 Task: Search one way flight ticket for 4 adults, 1 infant in seat and 1 infant on lap in premium economy from Flagstaff: Flagstaff Pulliam Airport to Indianapolis: Indianapolis International Airport on 8-5-2023. Choice of flights is American. Number of bags: 1 checked bag. Price is upto 73000. Outbound departure time preference is 13:15.
Action: Mouse moved to (325, 284)
Screenshot: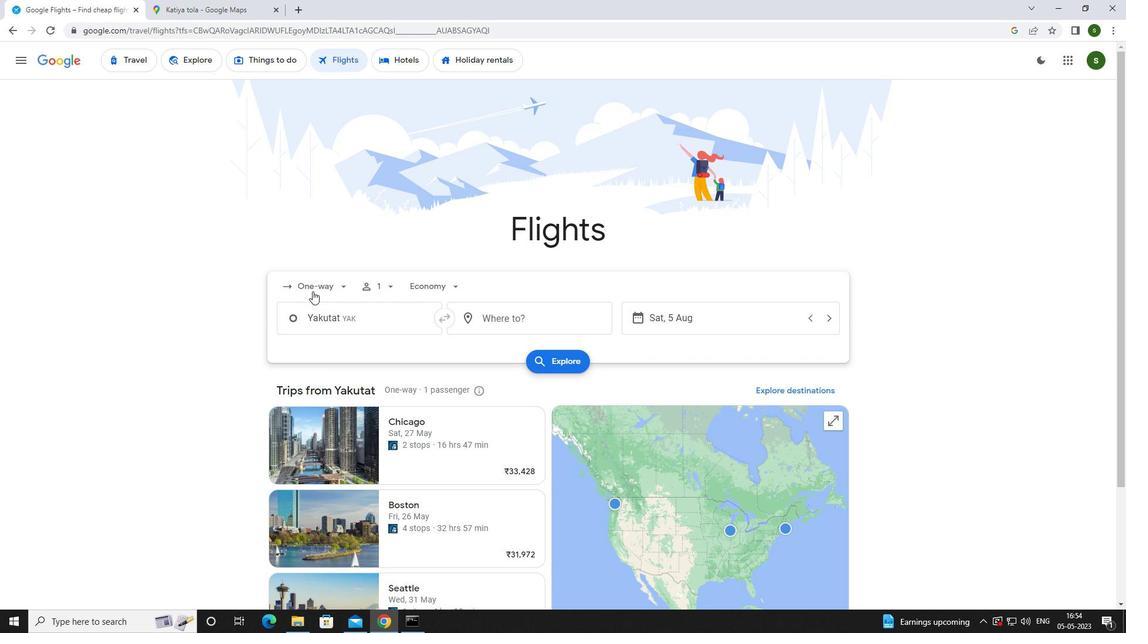 
Action: Mouse pressed left at (325, 284)
Screenshot: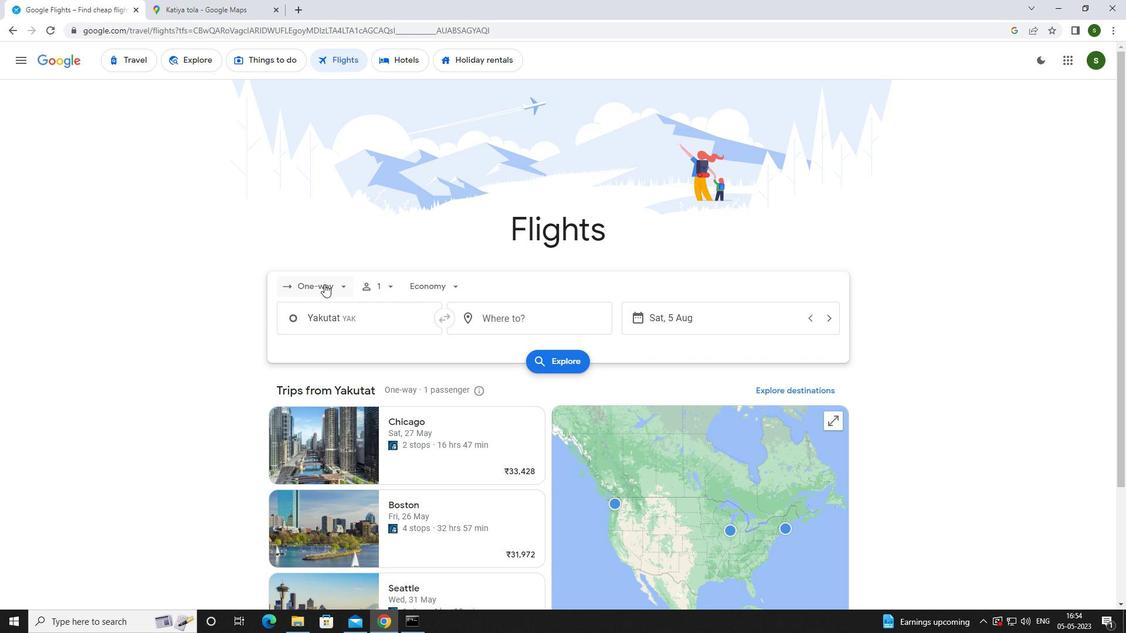 
Action: Mouse moved to (329, 337)
Screenshot: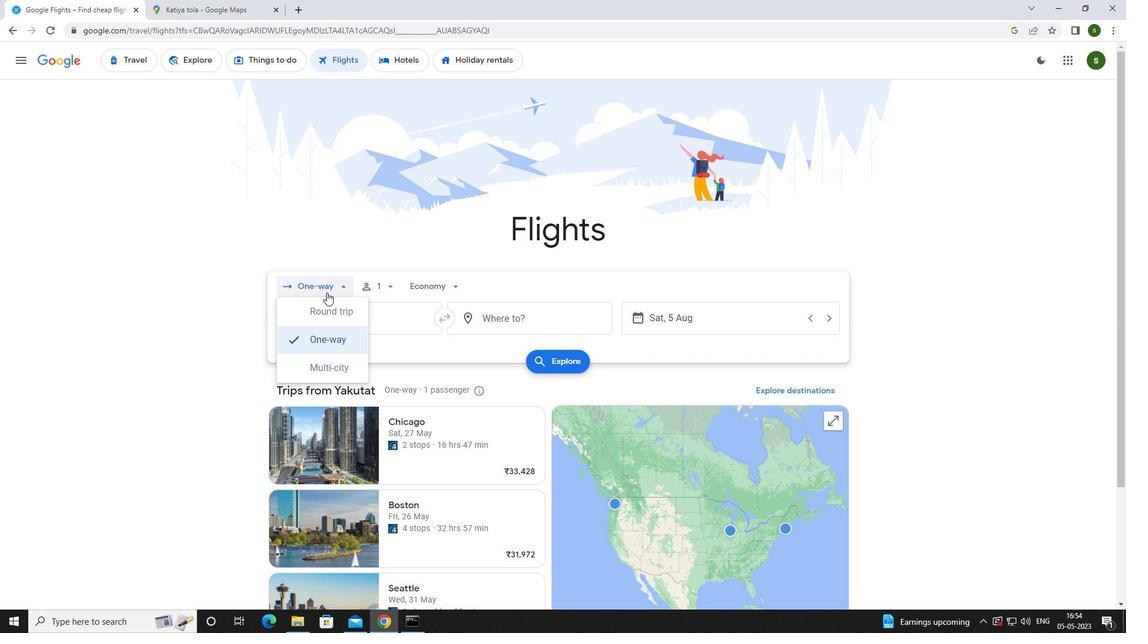
Action: Mouse pressed left at (329, 337)
Screenshot: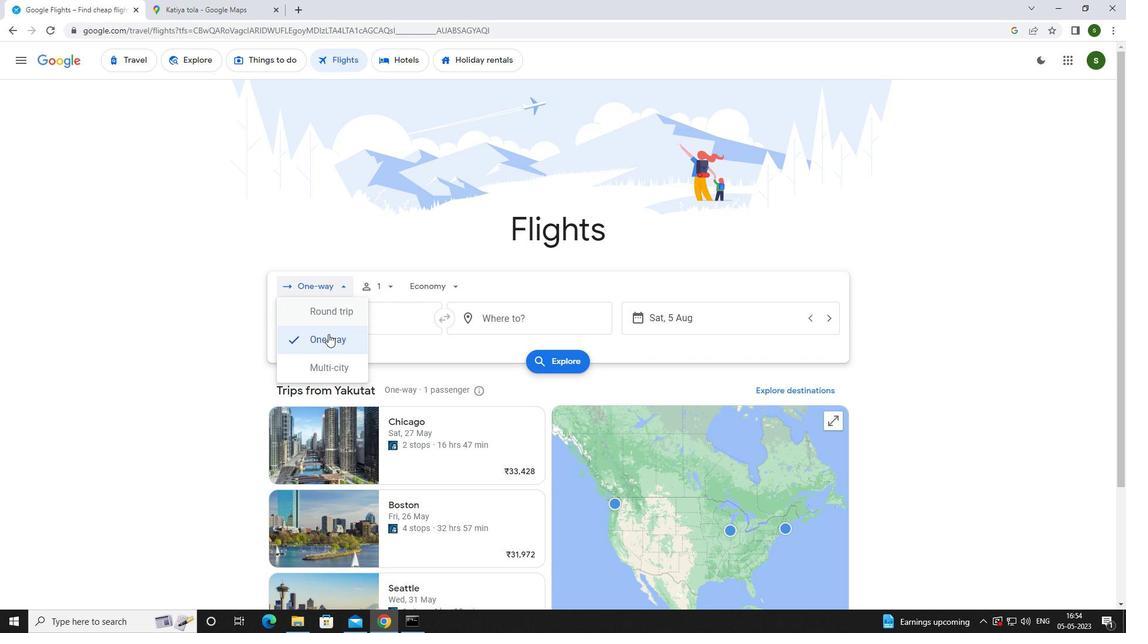 
Action: Mouse moved to (385, 288)
Screenshot: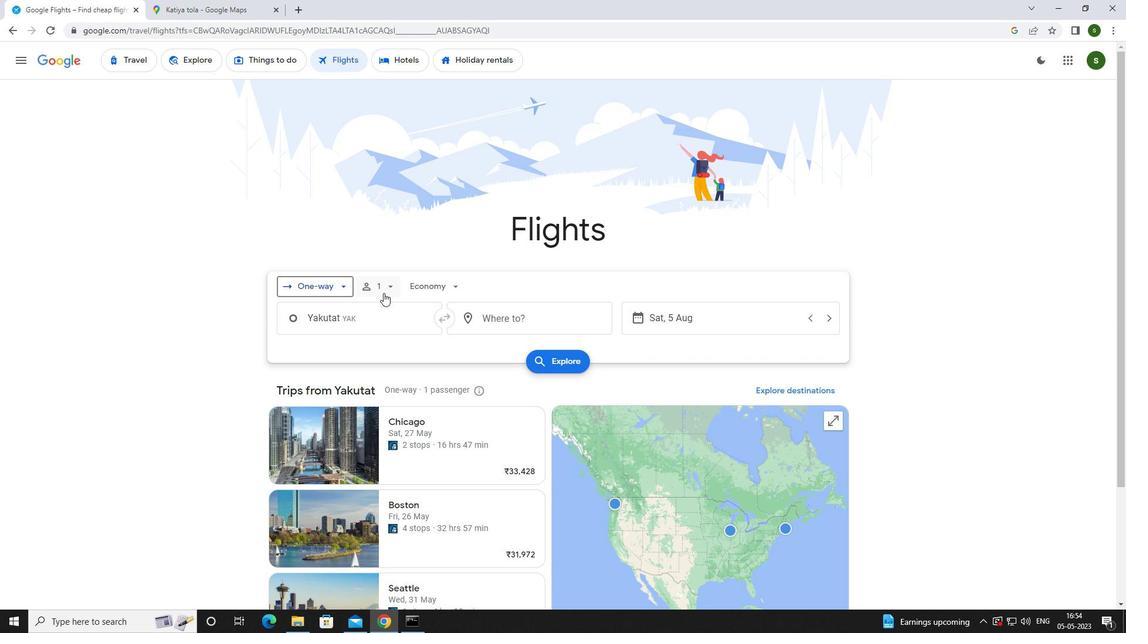 
Action: Mouse pressed left at (385, 288)
Screenshot: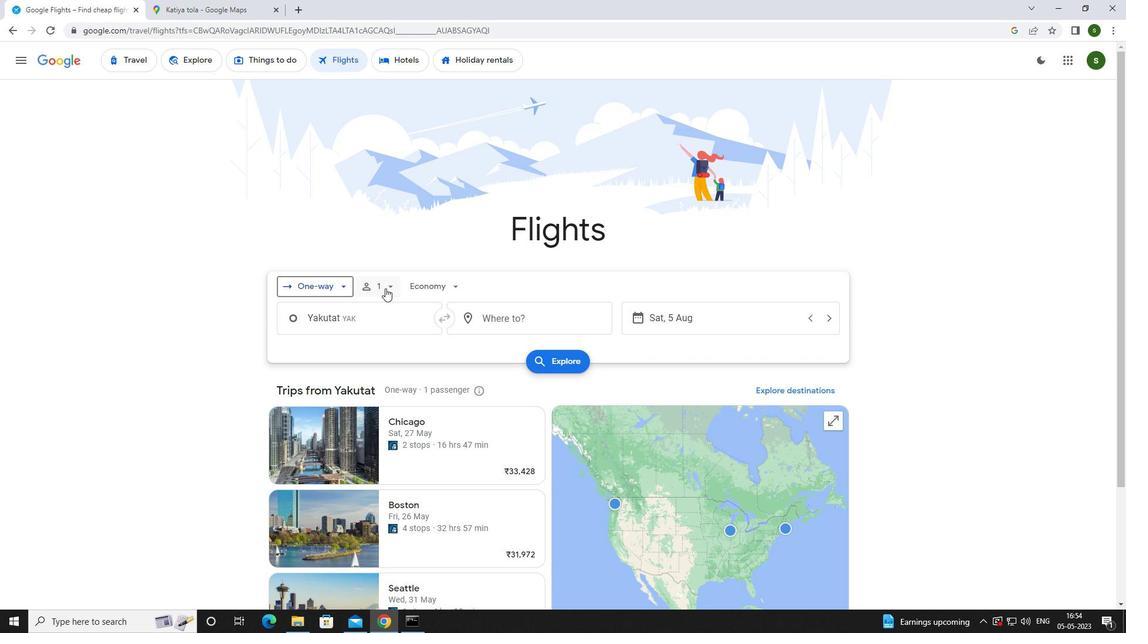 
Action: Mouse moved to (476, 316)
Screenshot: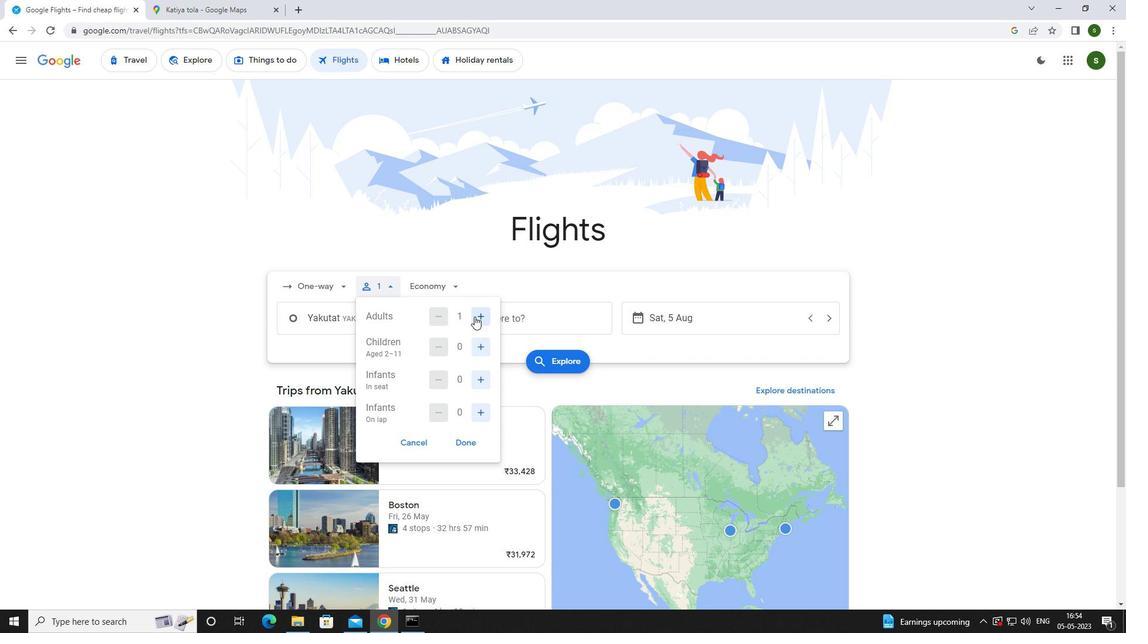 
Action: Mouse pressed left at (476, 316)
Screenshot: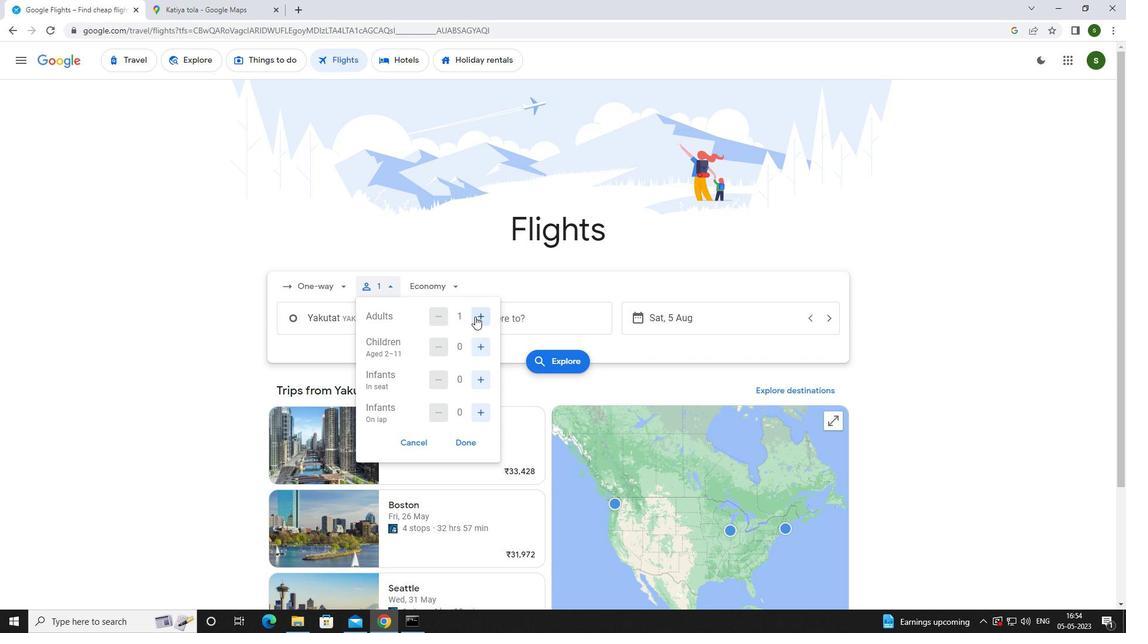 
Action: Mouse pressed left at (476, 316)
Screenshot: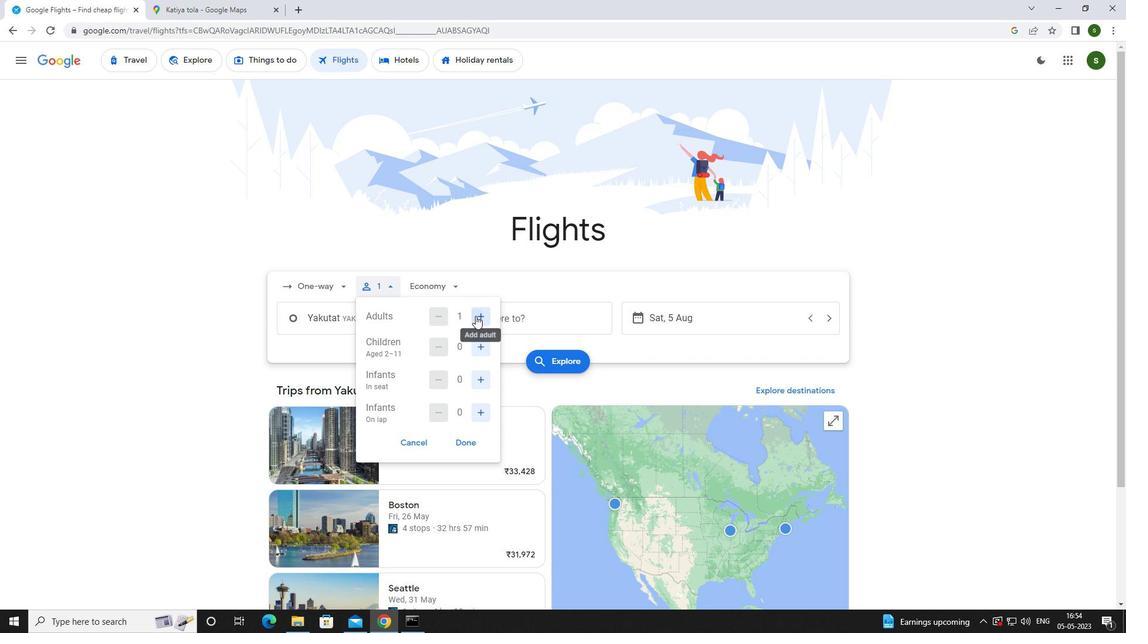 
Action: Mouse pressed left at (476, 316)
Screenshot: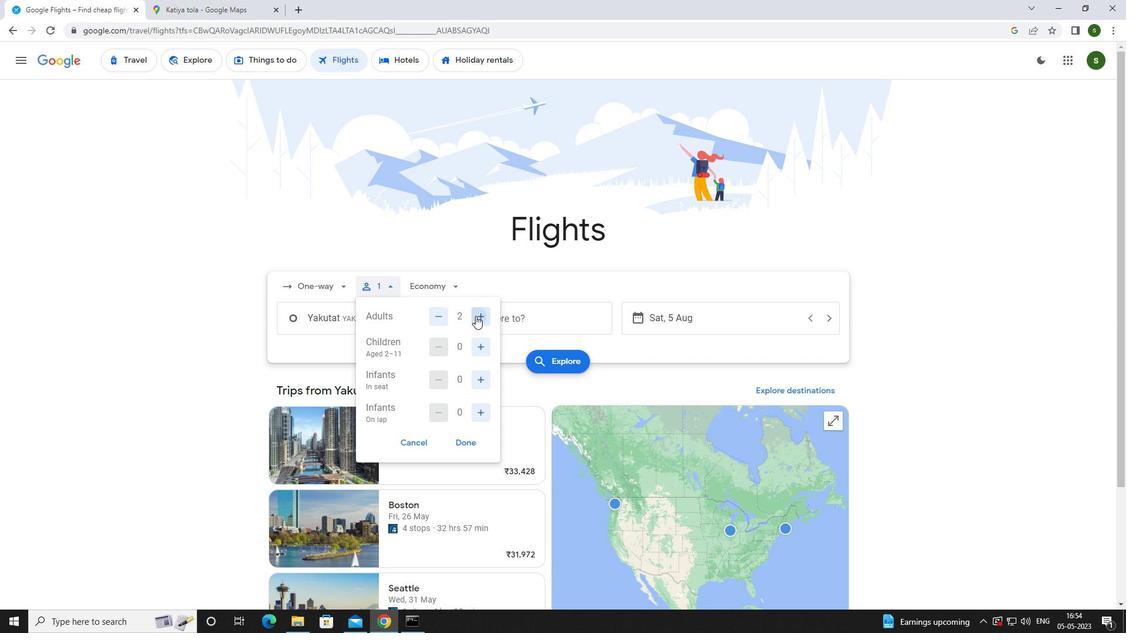 
Action: Mouse moved to (480, 380)
Screenshot: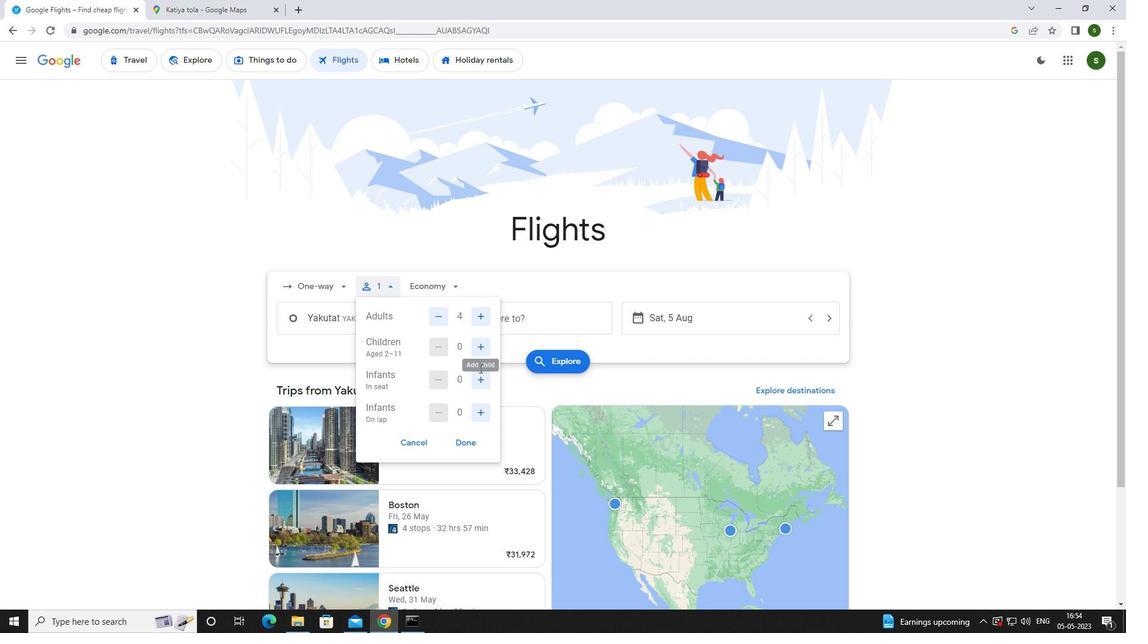 
Action: Mouse pressed left at (480, 380)
Screenshot: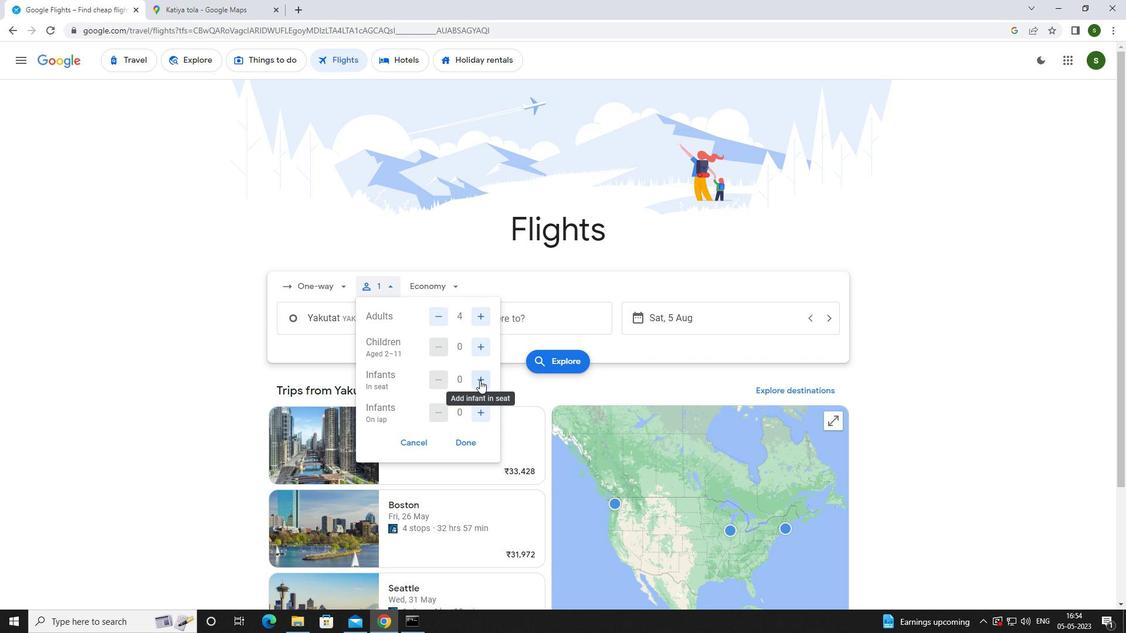 
Action: Mouse moved to (476, 410)
Screenshot: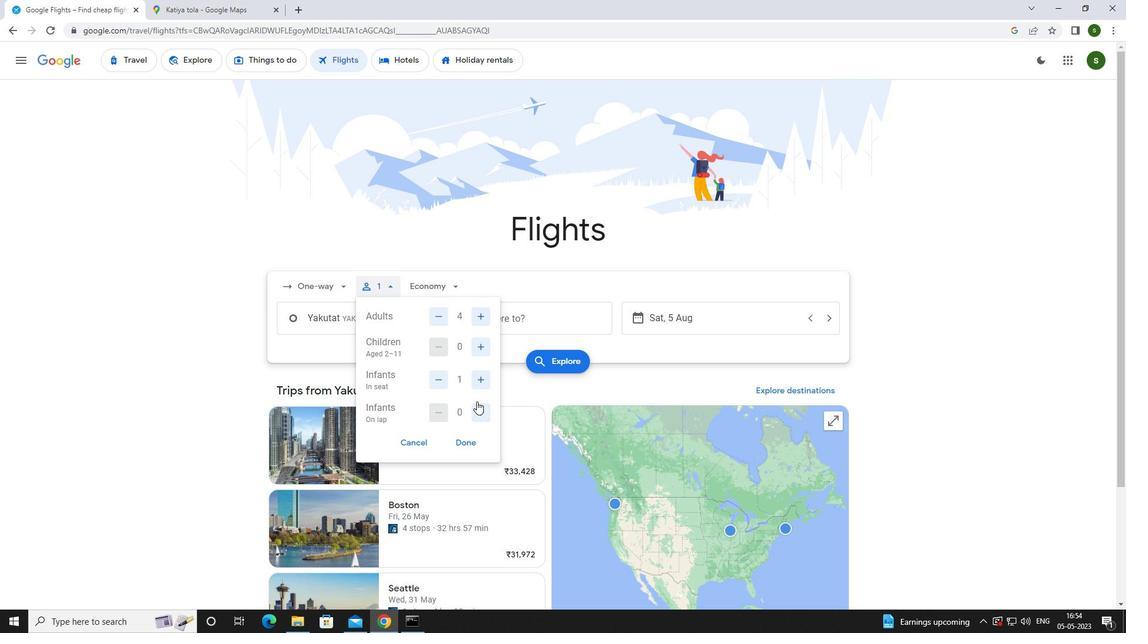 
Action: Mouse pressed left at (476, 410)
Screenshot: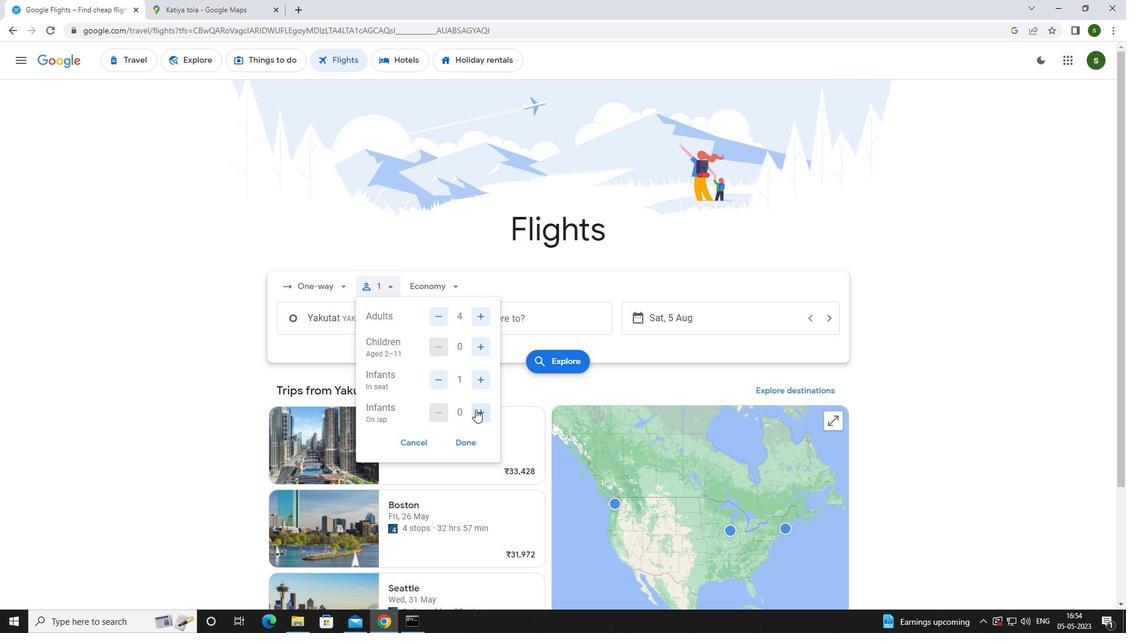 
Action: Mouse moved to (441, 278)
Screenshot: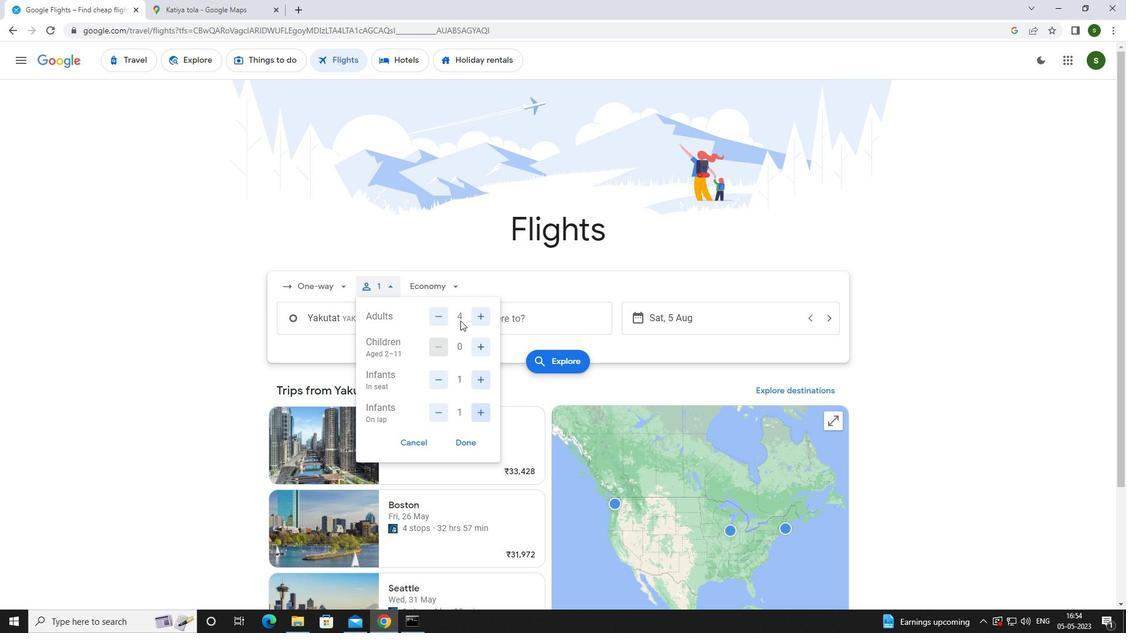 
Action: Mouse pressed left at (441, 278)
Screenshot: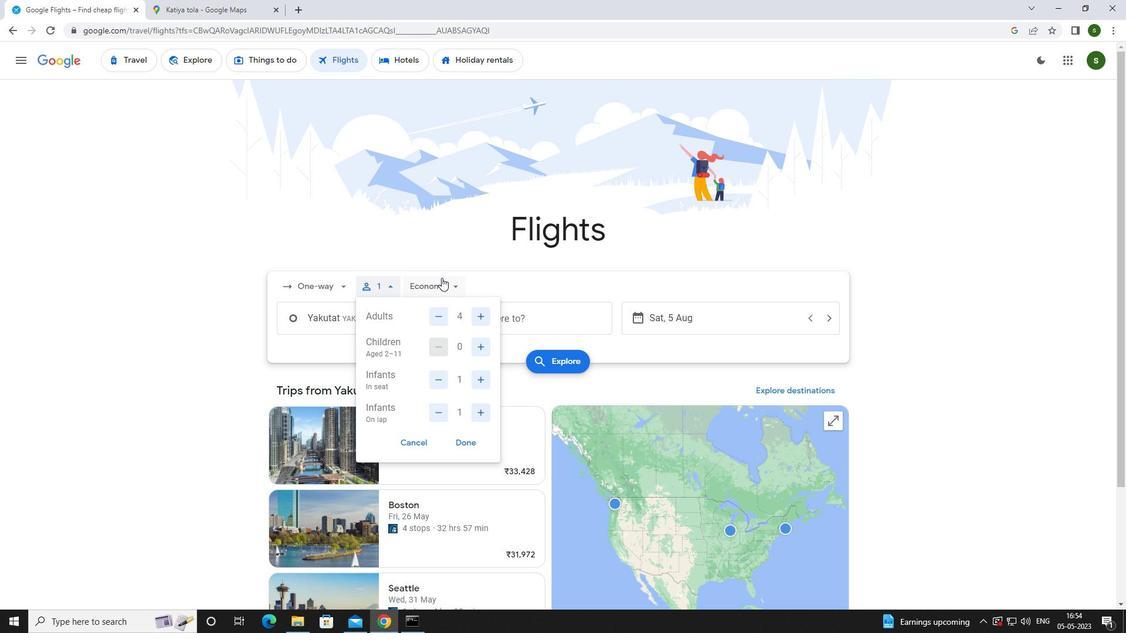 
Action: Mouse moved to (444, 335)
Screenshot: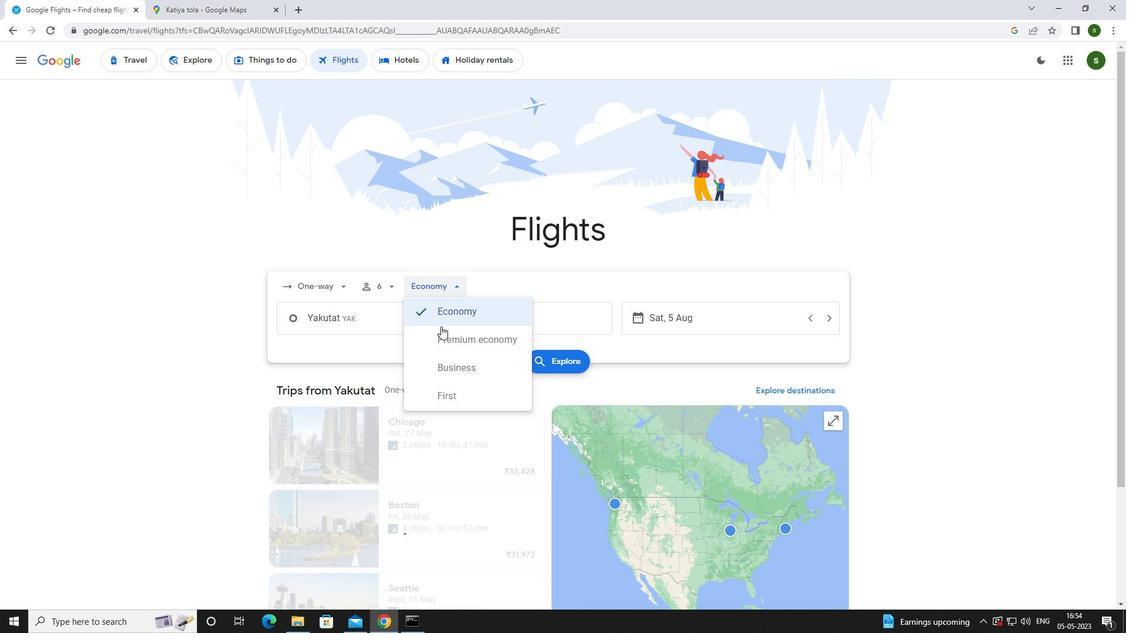 
Action: Mouse pressed left at (444, 335)
Screenshot: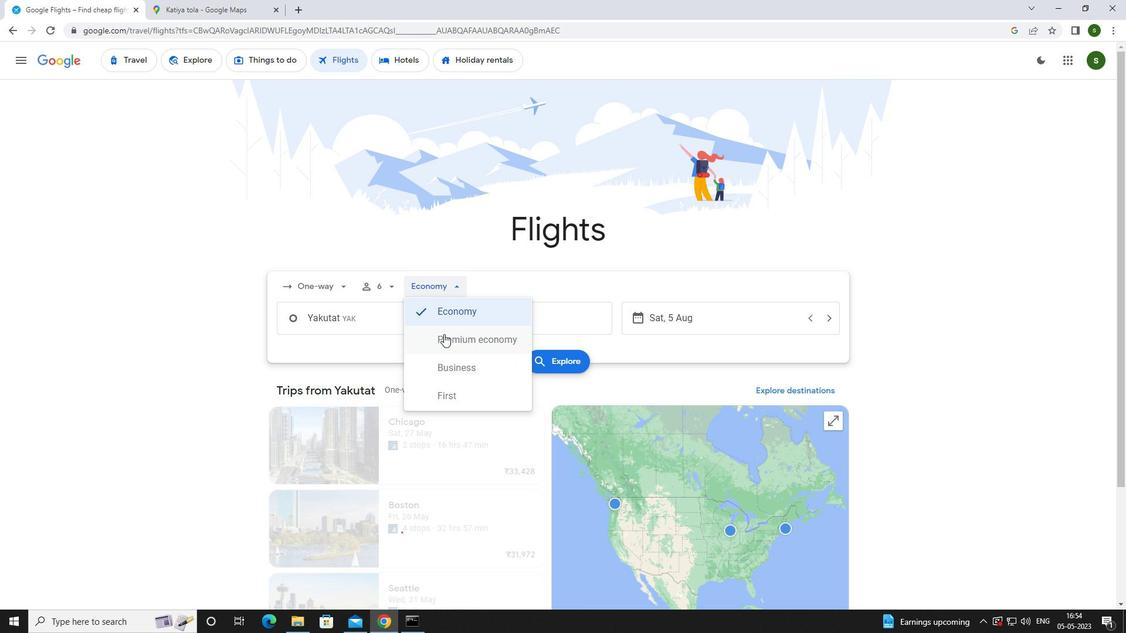 
Action: Mouse moved to (388, 322)
Screenshot: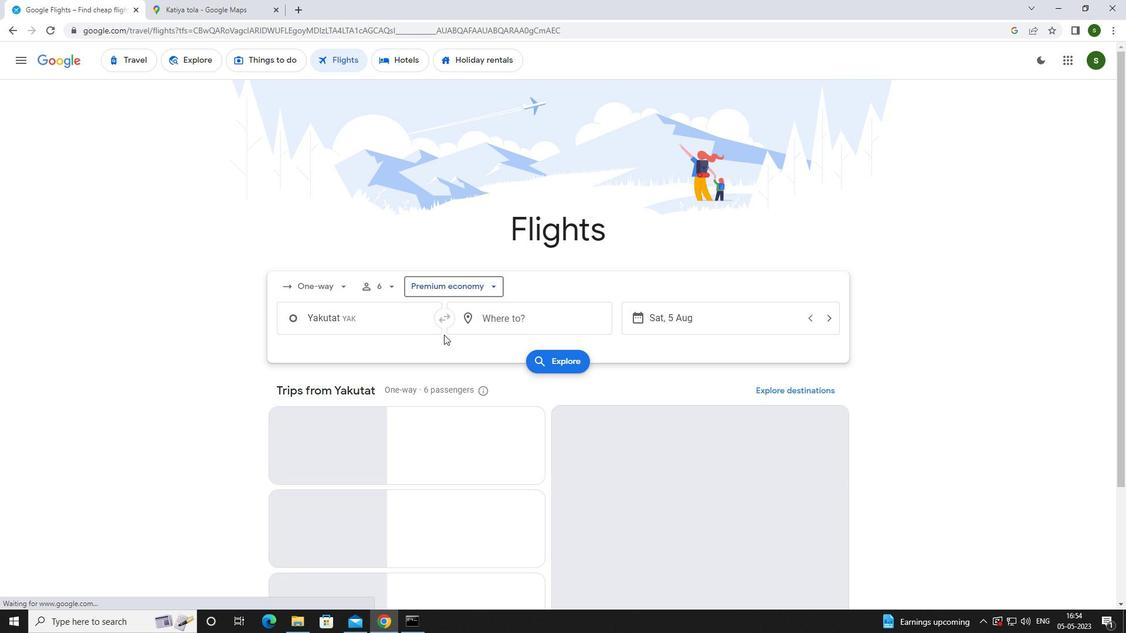 
Action: Mouse pressed left at (388, 322)
Screenshot: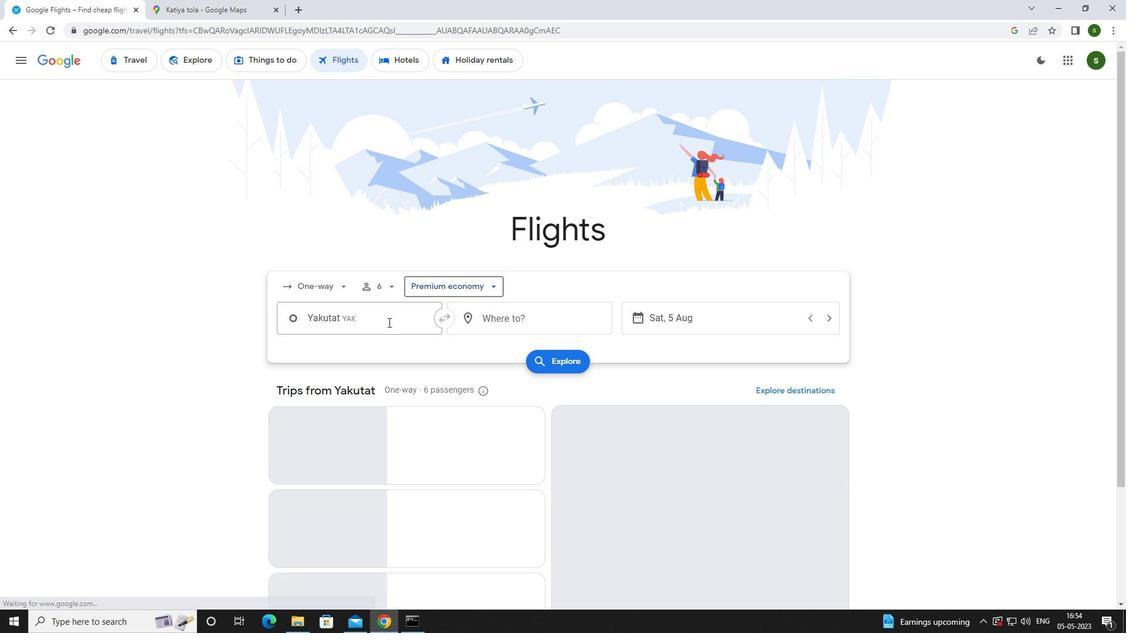 
Action: Key pressed <Key.caps_lock>f<Key.caps_lock>lagsta
Screenshot: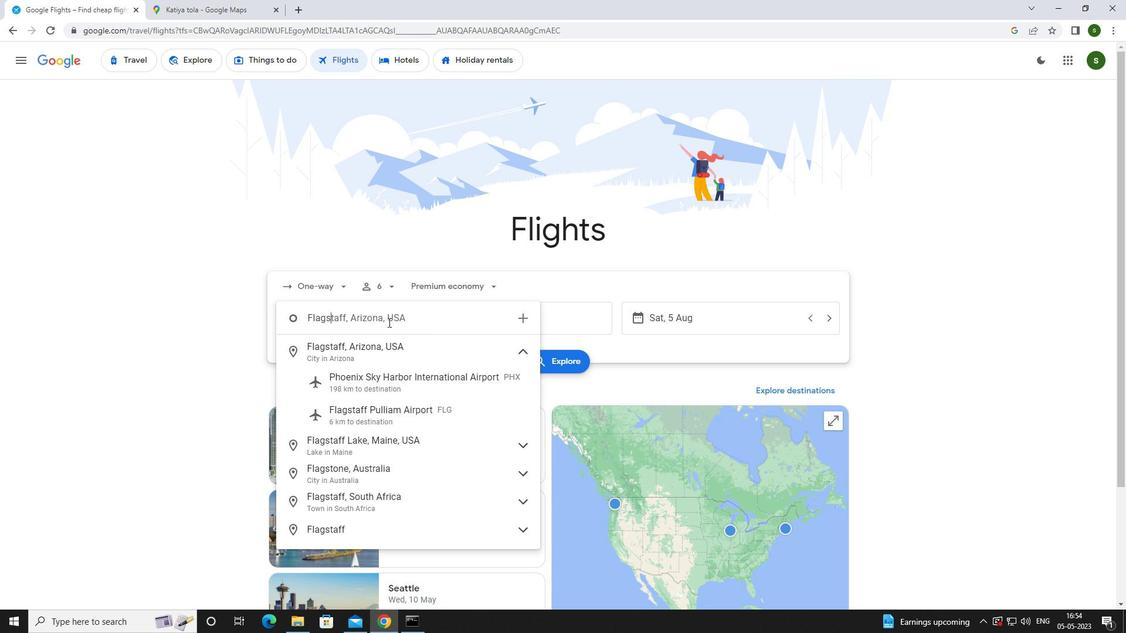
Action: Mouse moved to (392, 407)
Screenshot: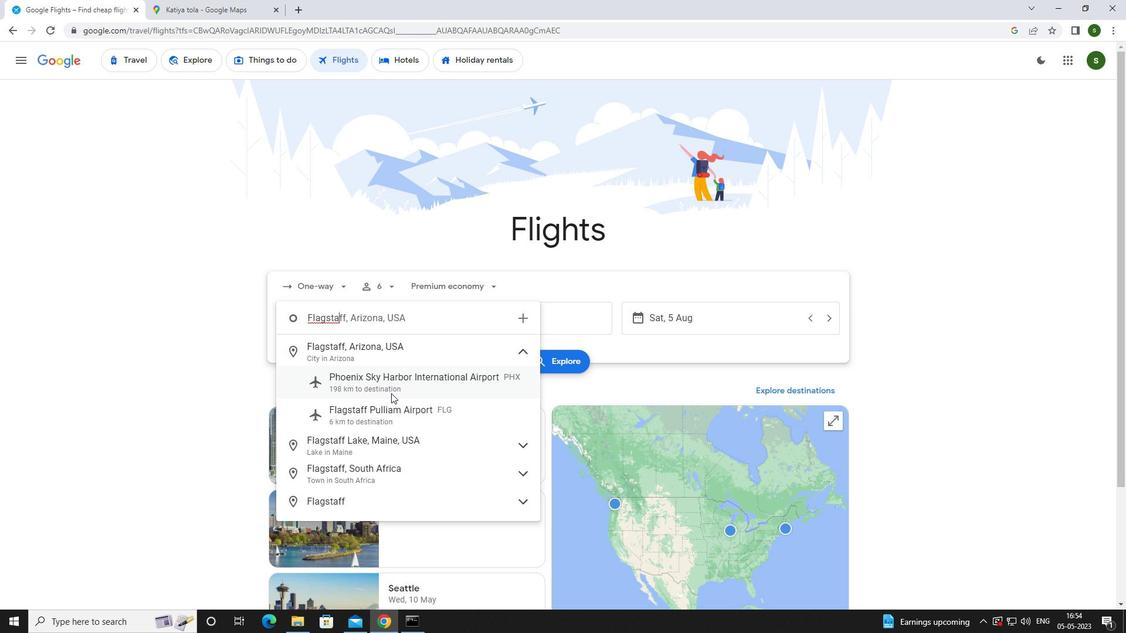 
Action: Mouse pressed left at (392, 407)
Screenshot: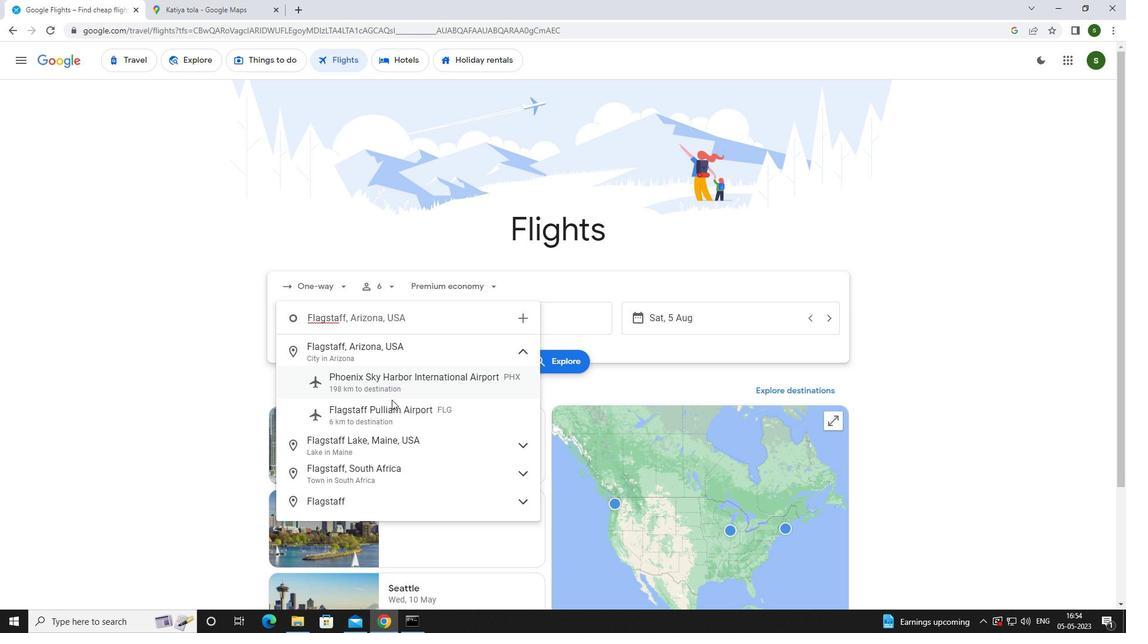
Action: Mouse moved to (518, 314)
Screenshot: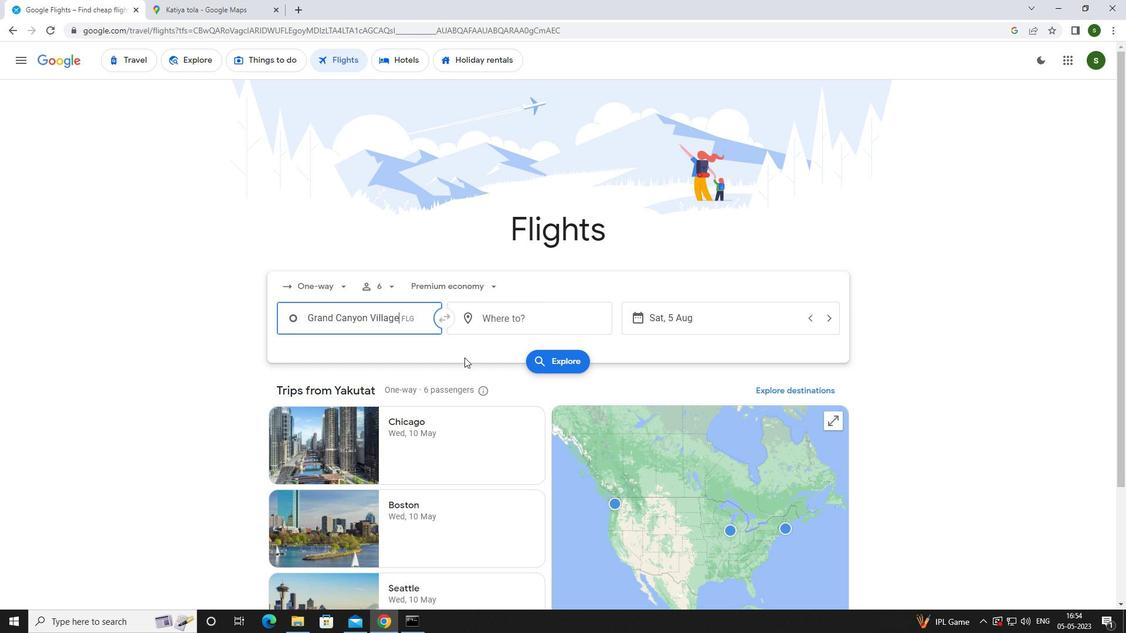 
Action: Mouse pressed left at (518, 314)
Screenshot: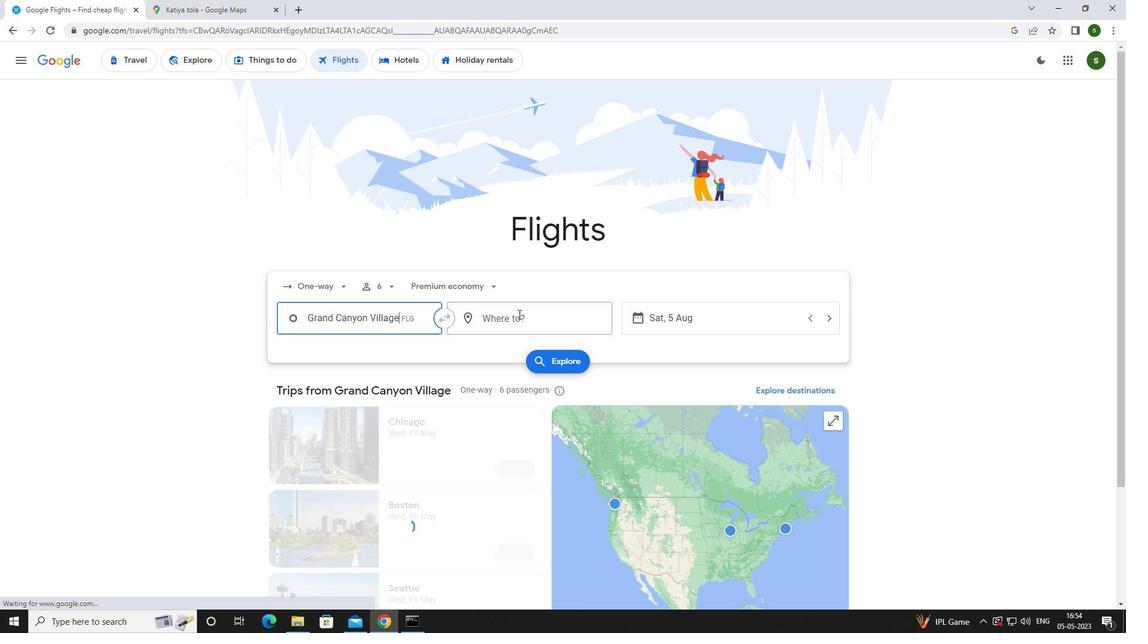 
Action: Key pressed <Key.caps_lock>i<Key.caps_lock>ndianpolis
Screenshot: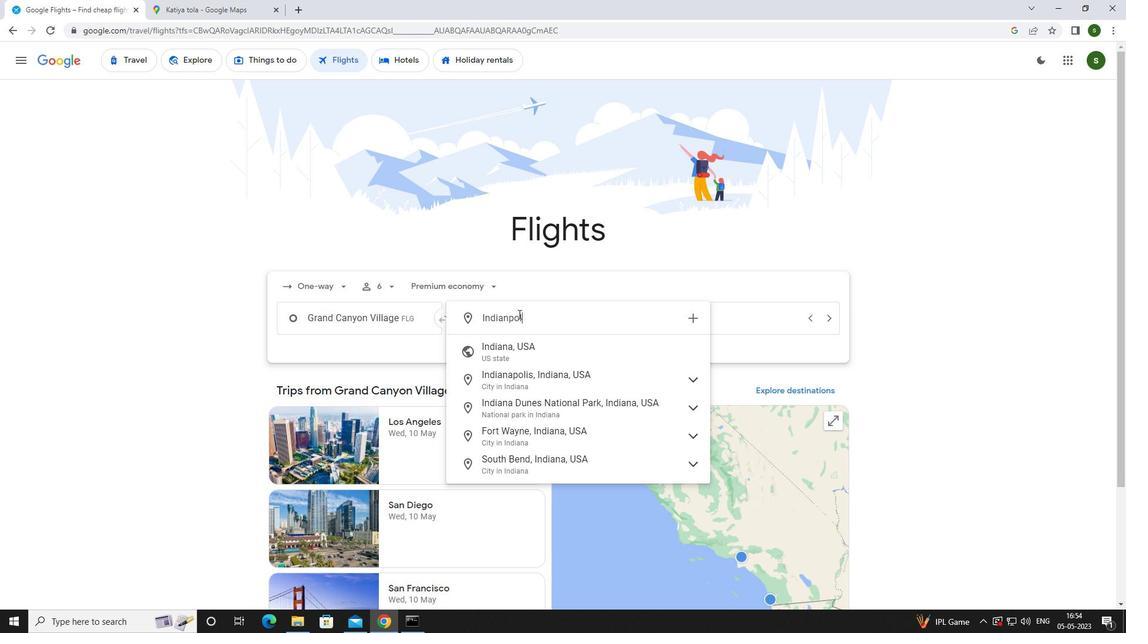 
Action: Mouse moved to (542, 376)
Screenshot: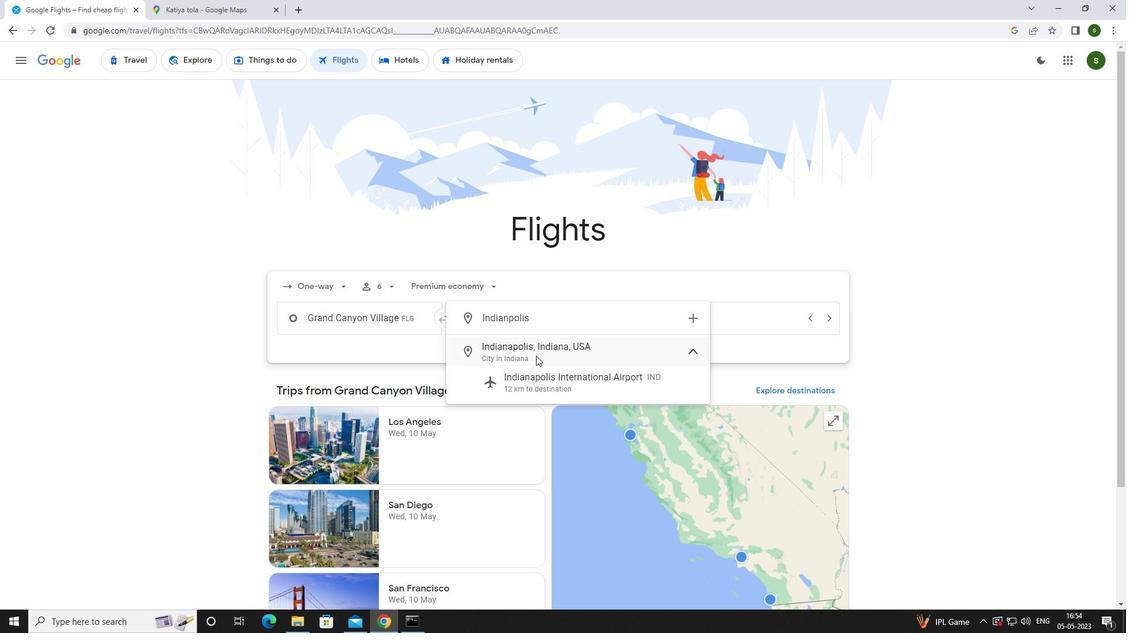 
Action: Mouse pressed left at (542, 376)
Screenshot: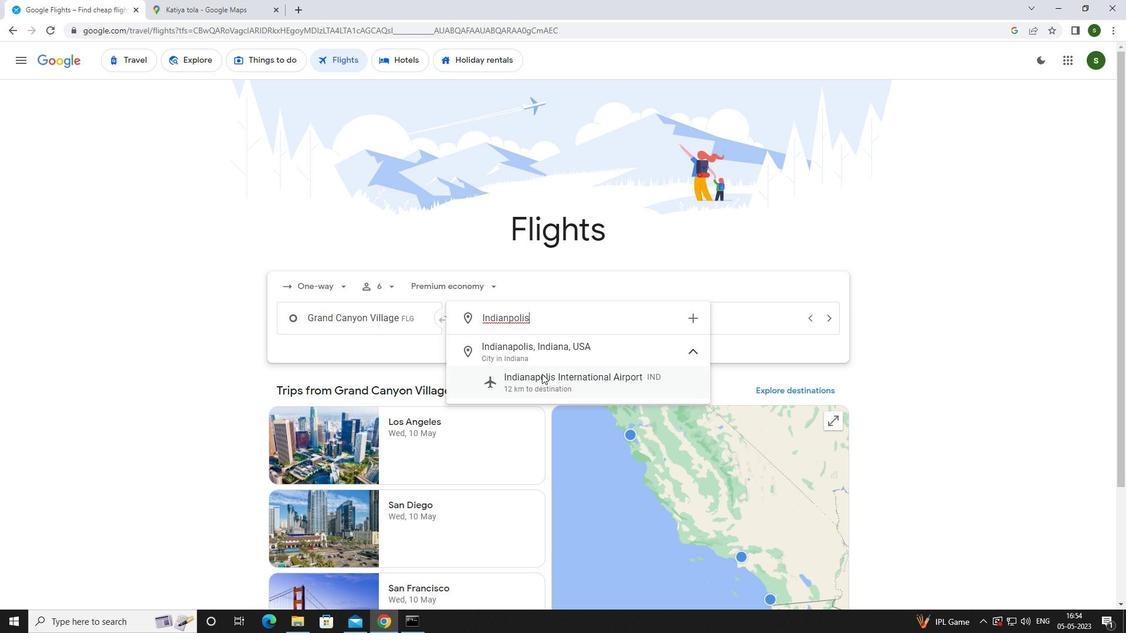 
Action: Mouse moved to (686, 321)
Screenshot: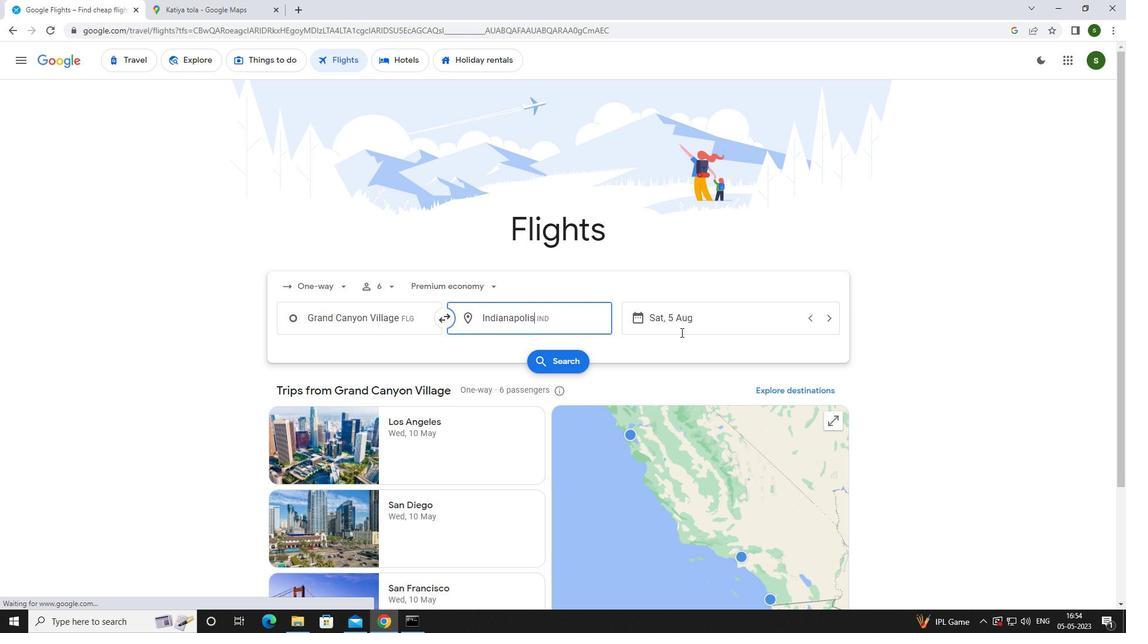 
Action: Mouse pressed left at (686, 321)
Screenshot: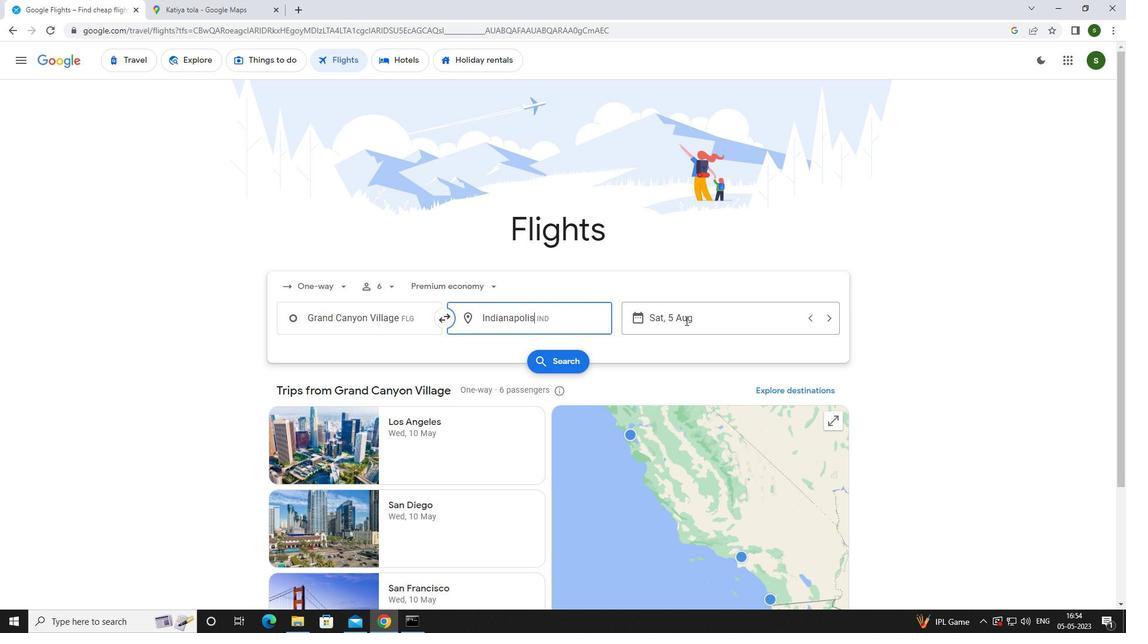 
Action: Mouse moved to (598, 396)
Screenshot: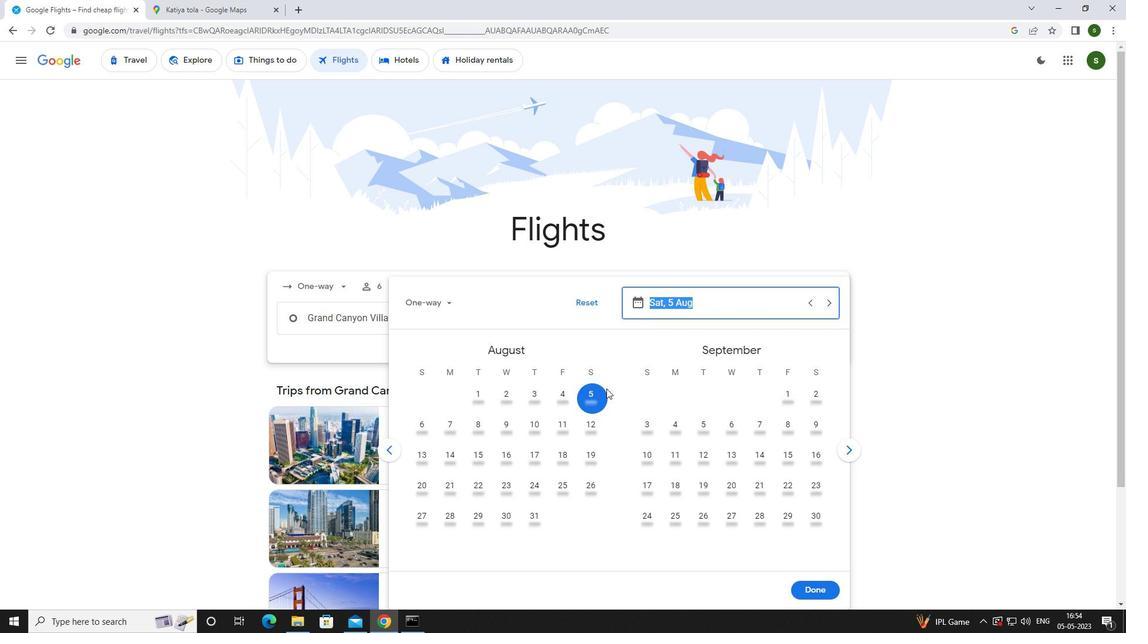 
Action: Mouse pressed left at (598, 396)
Screenshot: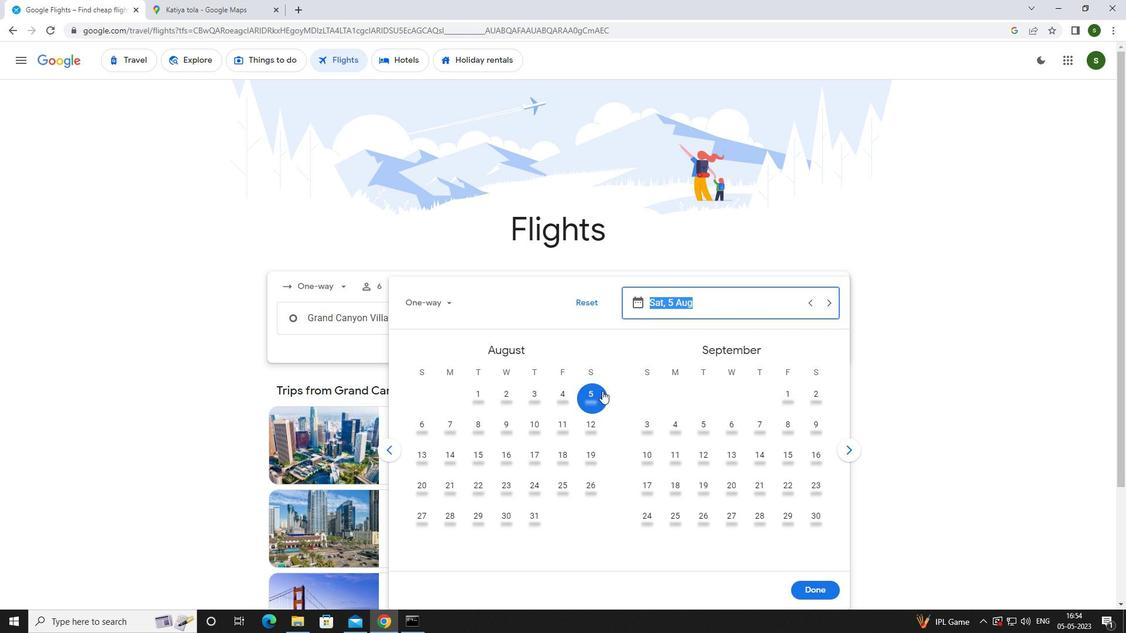 
Action: Mouse moved to (811, 584)
Screenshot: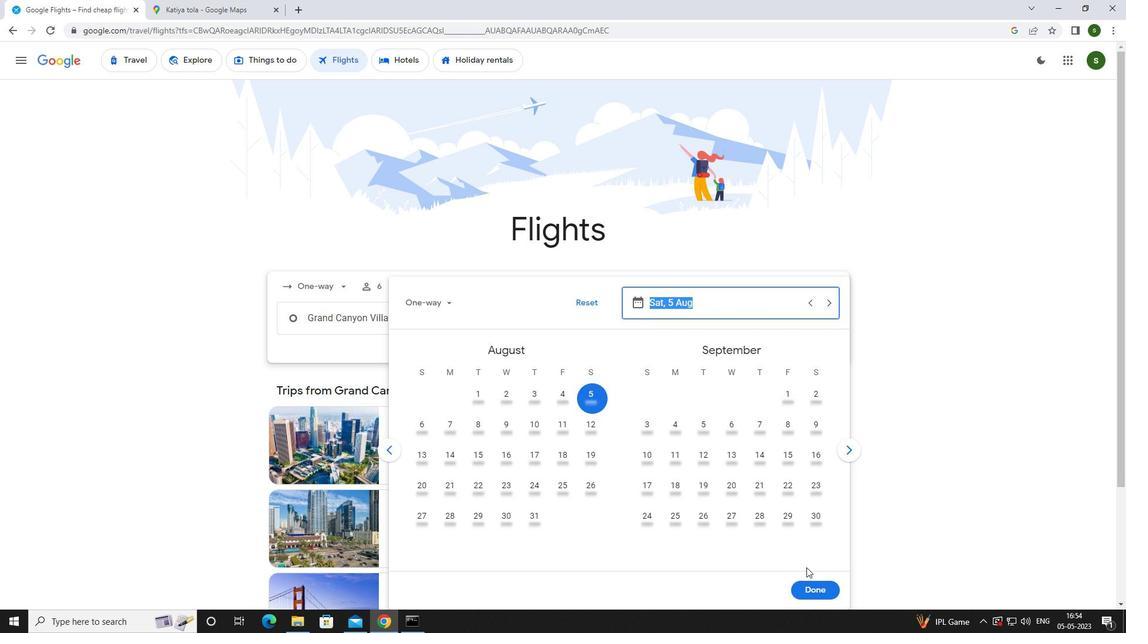 
Action: Mouse pressed left at (811, 584)
Screenshot: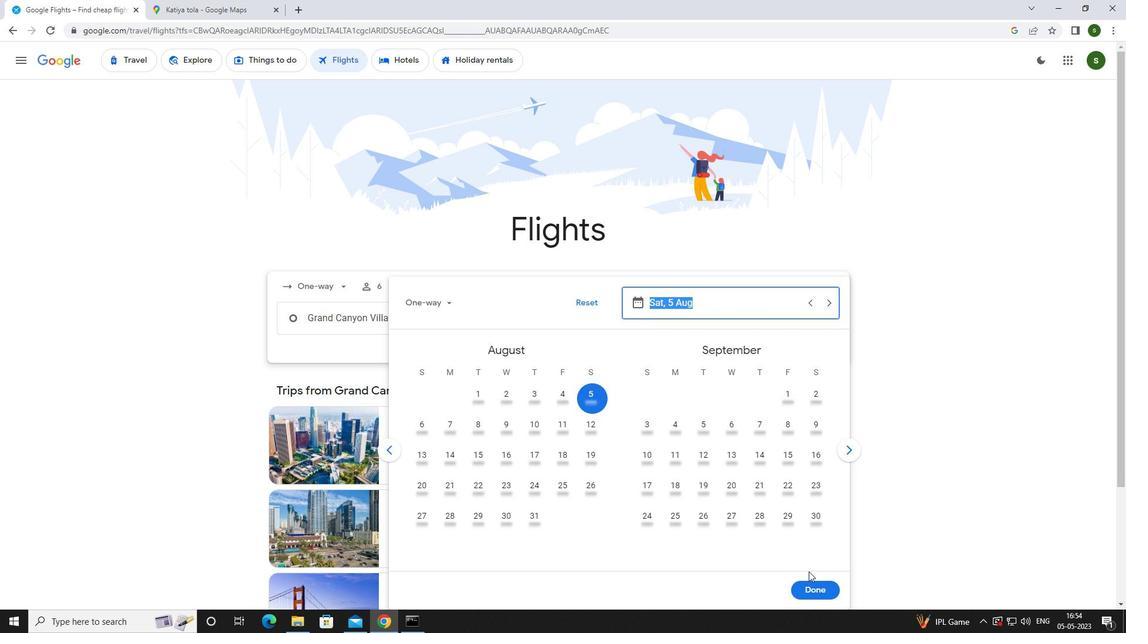 
Action: Mouse moved to (552, 366)
Screenshot: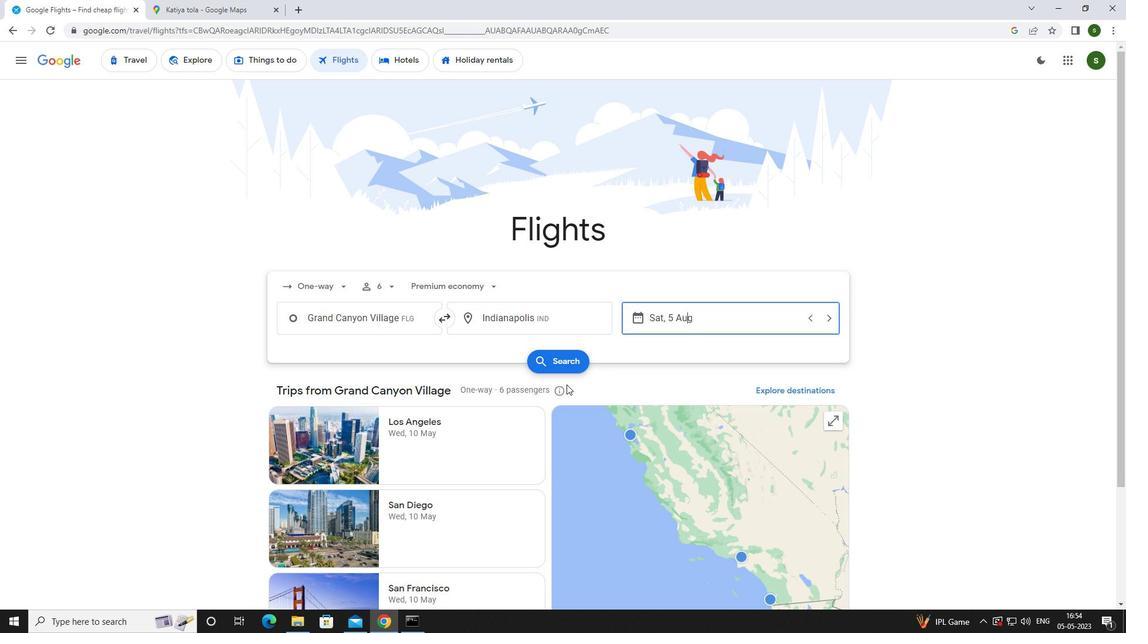 
Action: Mouse pressed left at (552, 366)
Screenshot: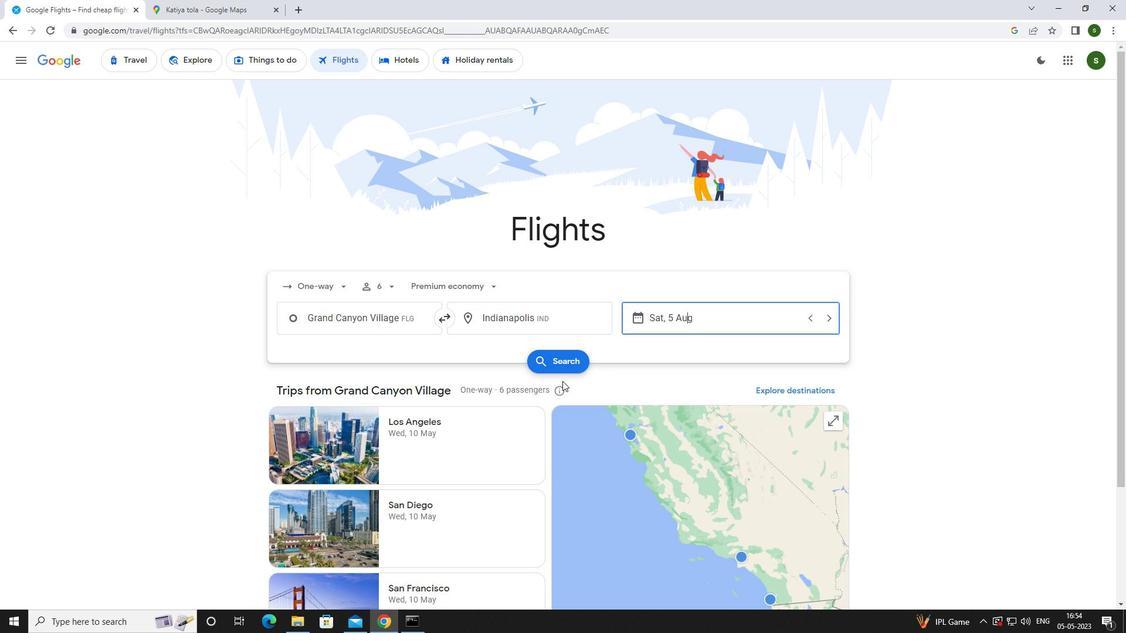 
Action: Mouse moved to (281, 163)
Screenshot: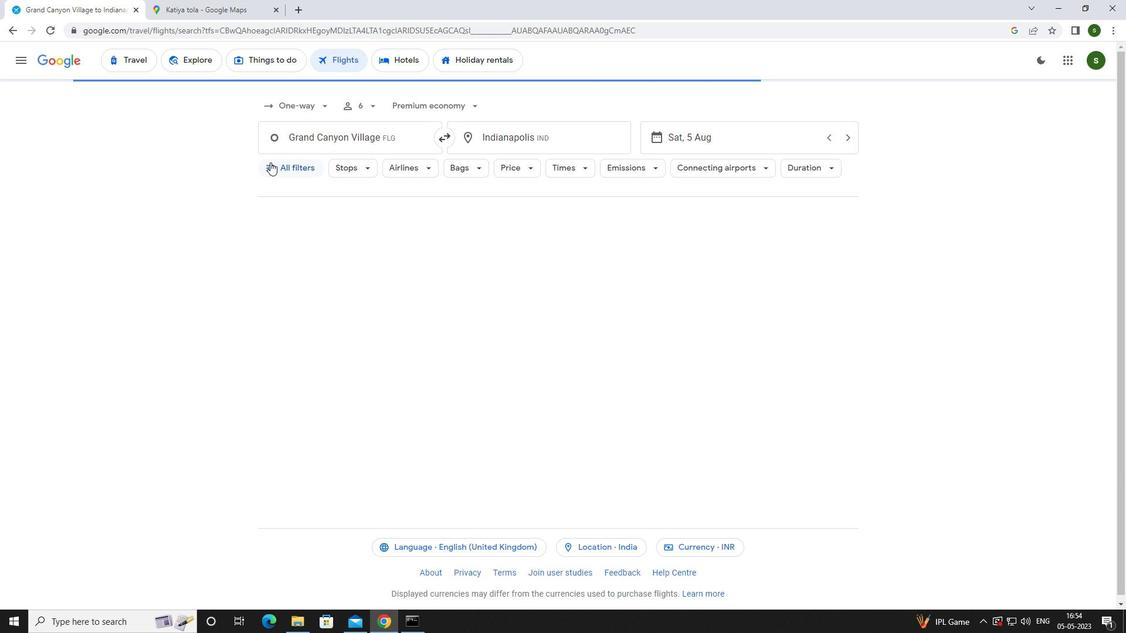
Action: Mouse pressed left at (281, 163)
Screenshot: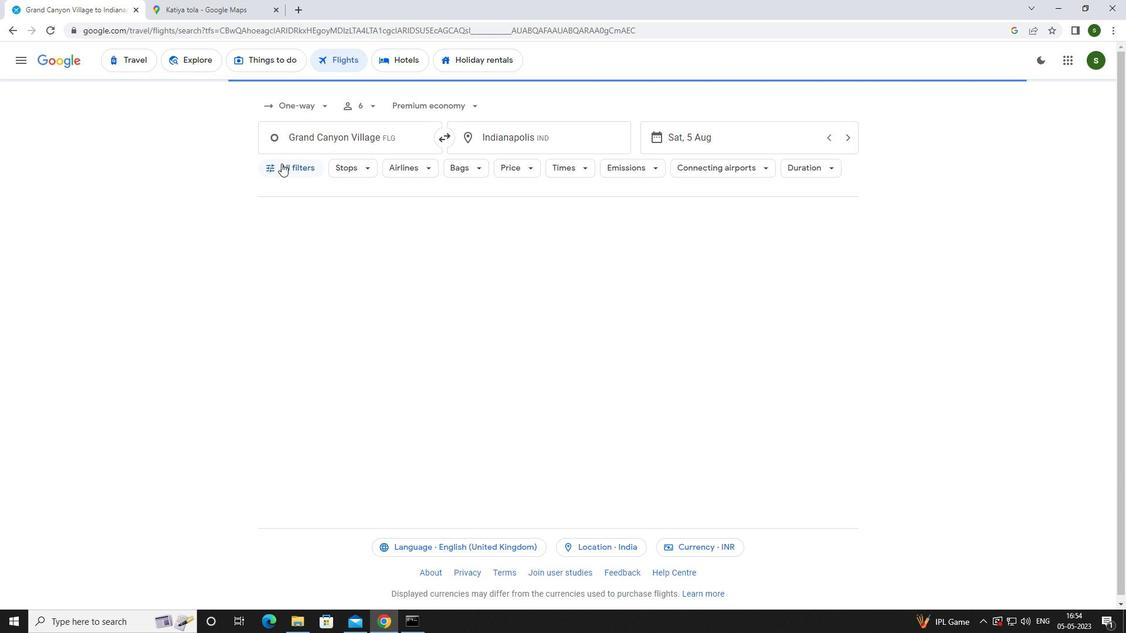
Action: Mouse moved to (433, 414)
Screenshot: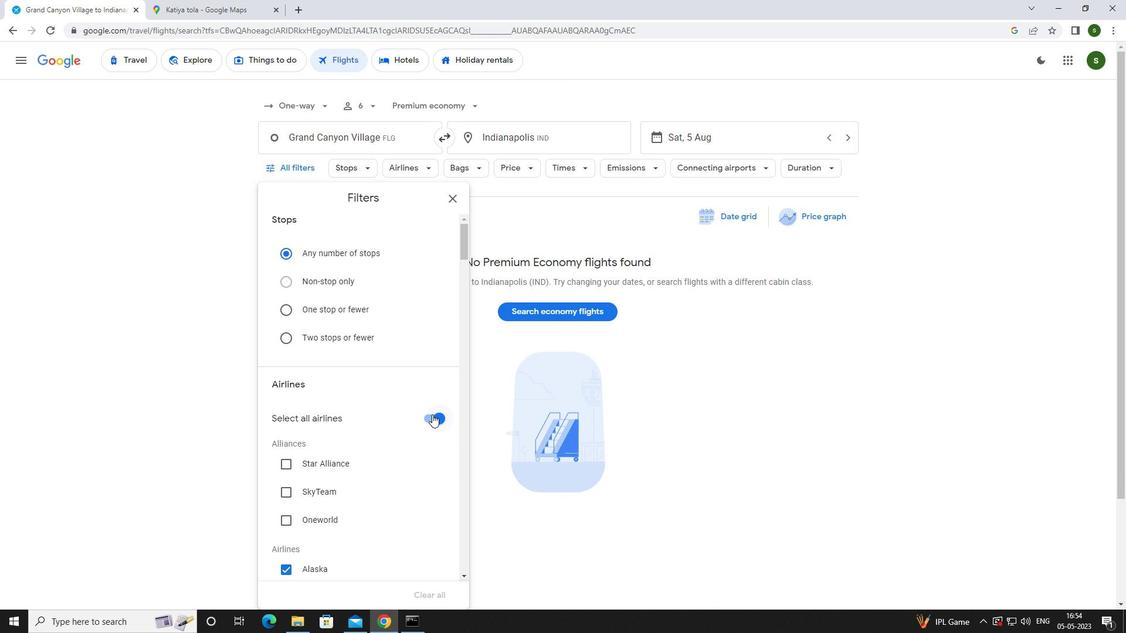 
Action: Mouse pressed left at (433, 414)
Screenshot: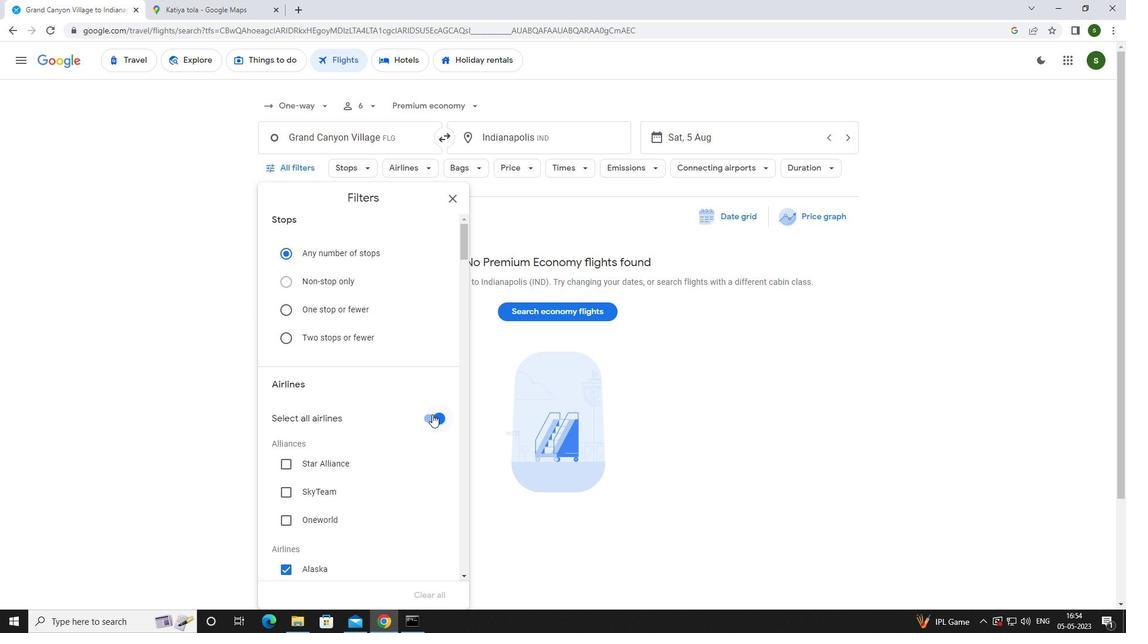 
Action: Mouse moved to (383, 383)
Screenshot: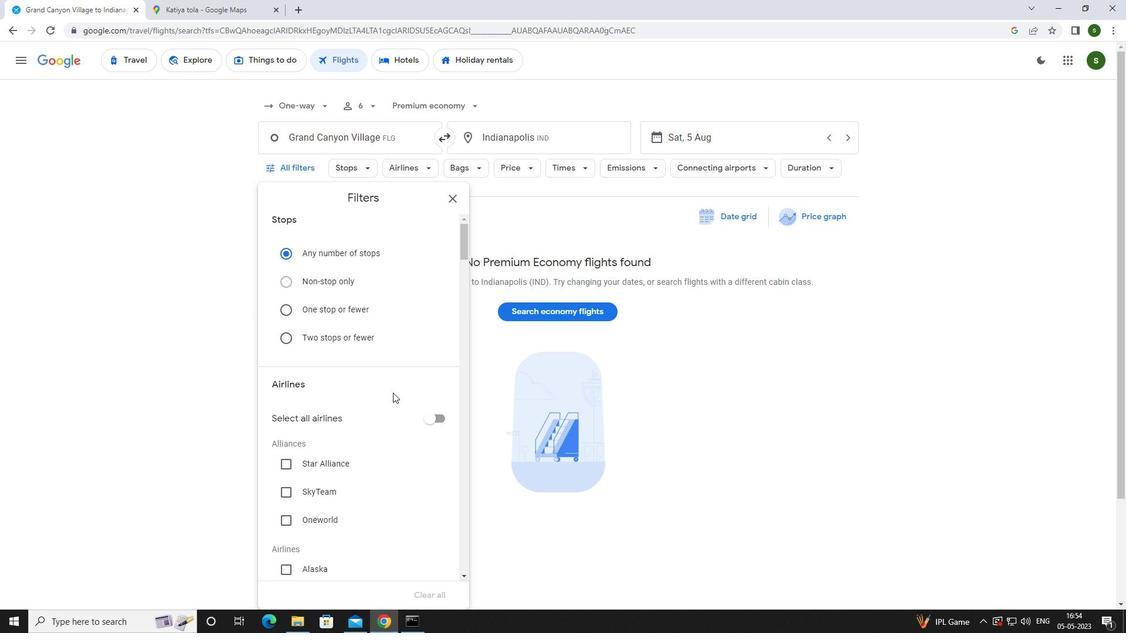 
Action: Mouse scrolled (383, 382) with delta (0, 0)
Screenshot: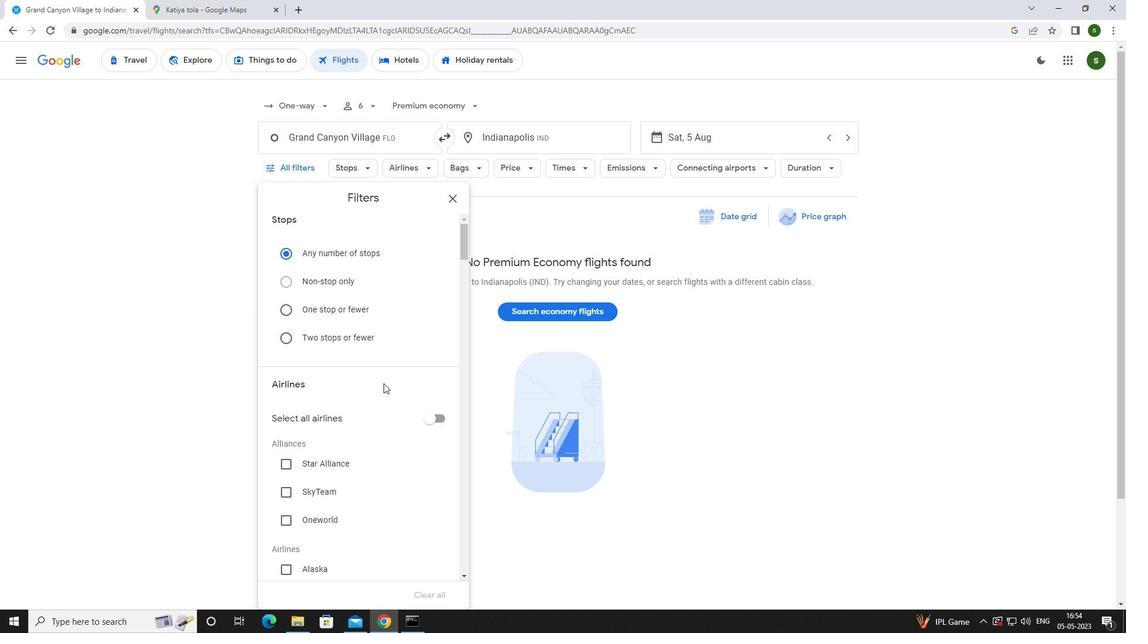 
Action: Mouse scrolled (383, 382) with delta (0, 0)
Screenshot: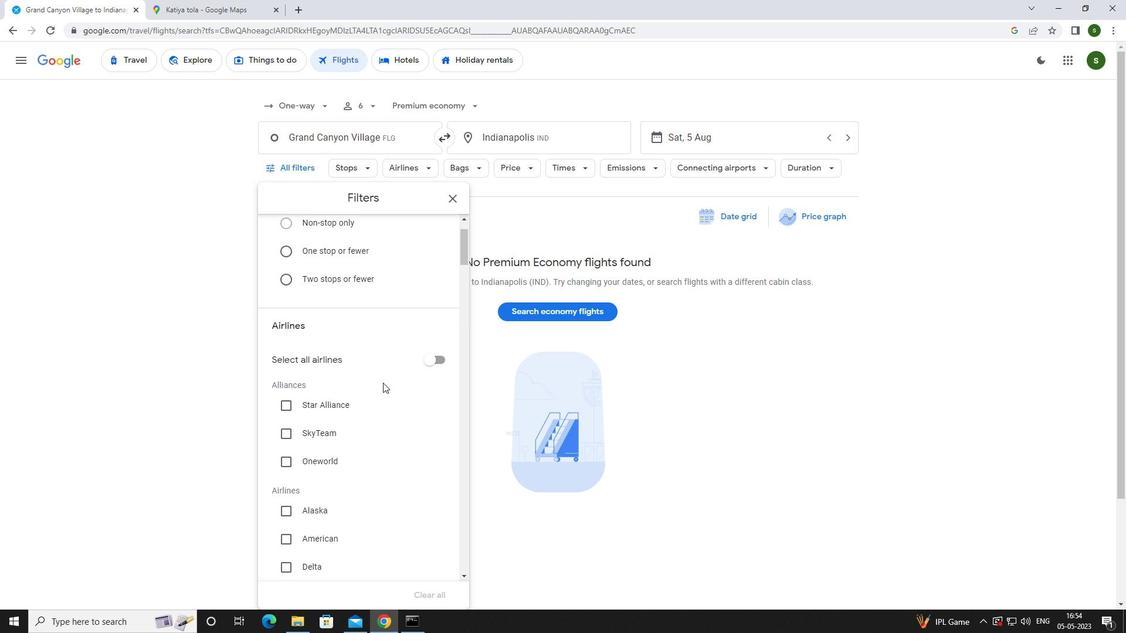 
Action: Mouse scrolled (383, 382) with delta (0, 0)
Screenshot: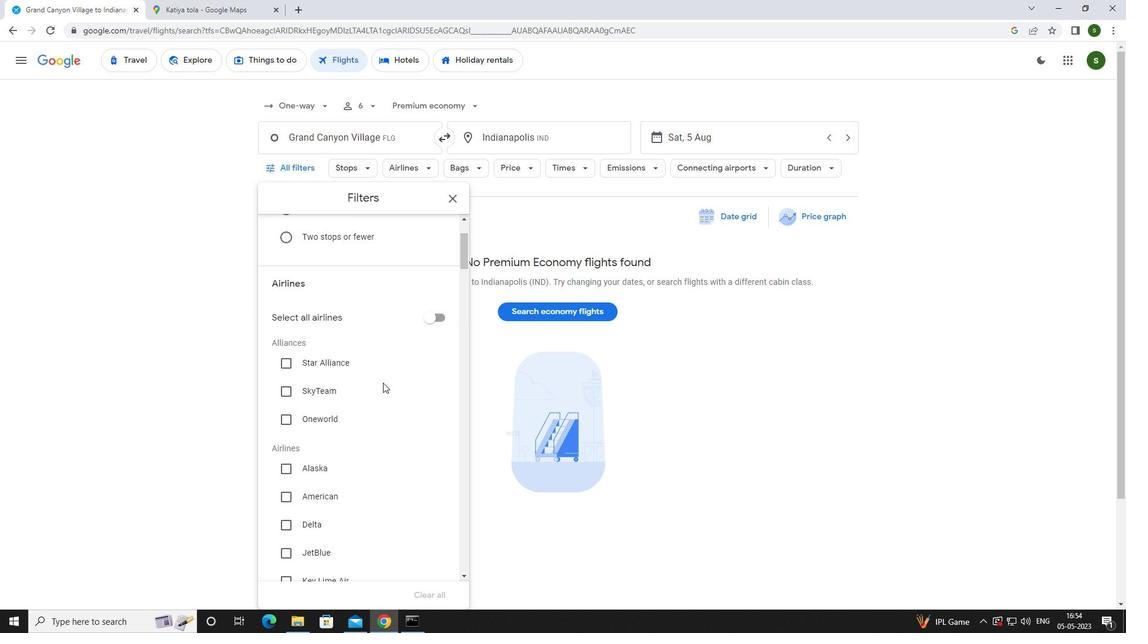 
Action: Mouse moved to (328, 416)
Screenshot: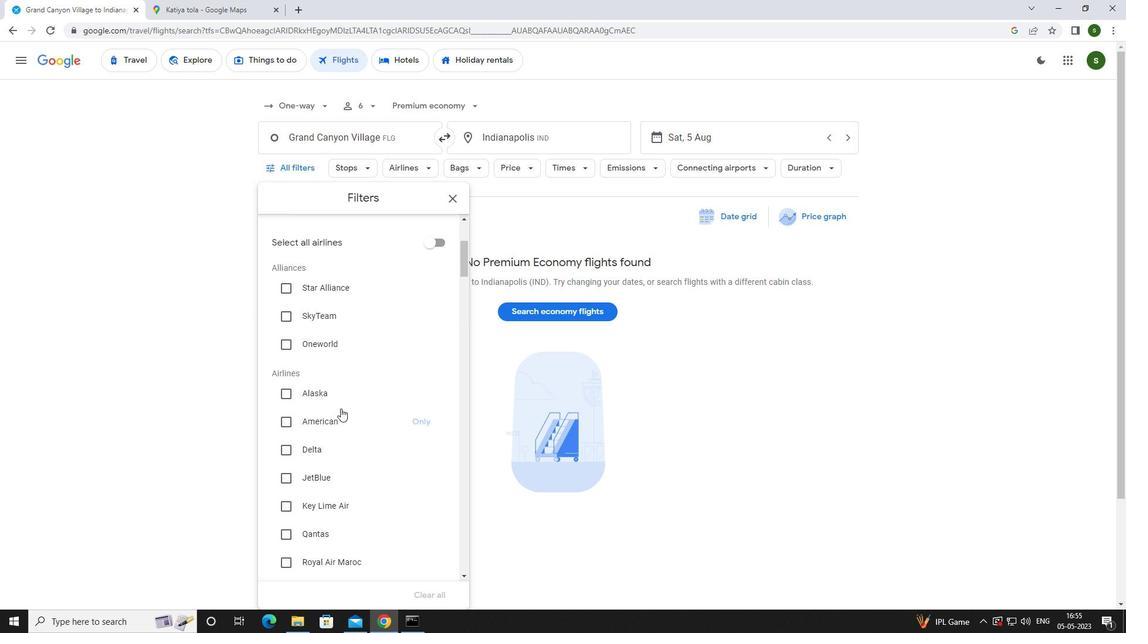 
Action: Mouse pressed left at (328, 416)
Screenshot: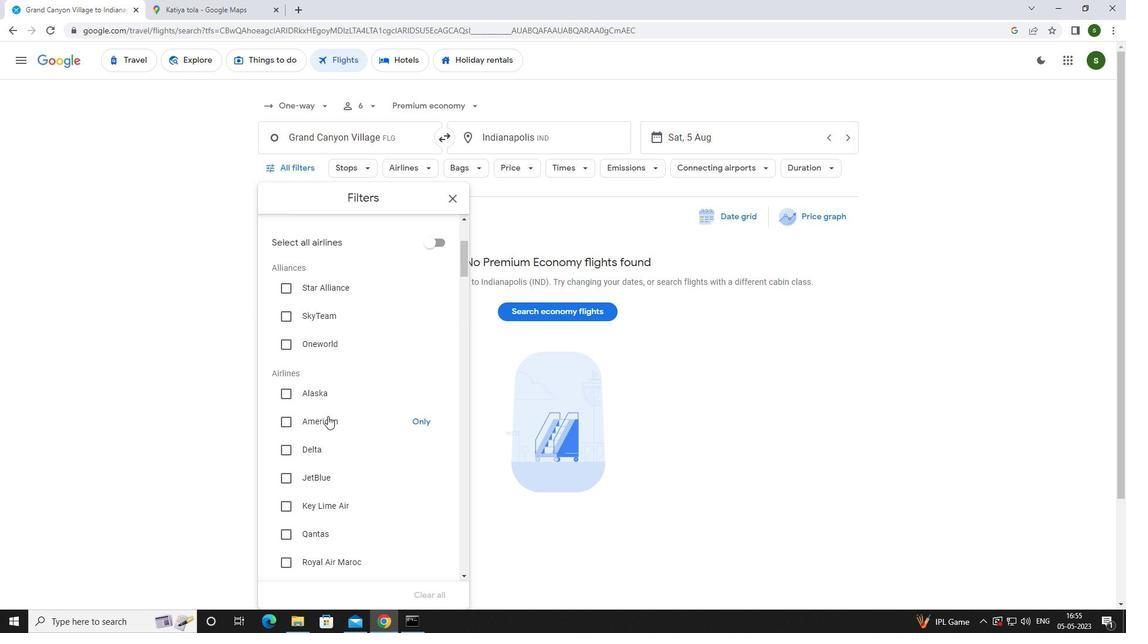 
Action: Mouse scrolled (328, 416) with delta (0, 0)
Screenshot: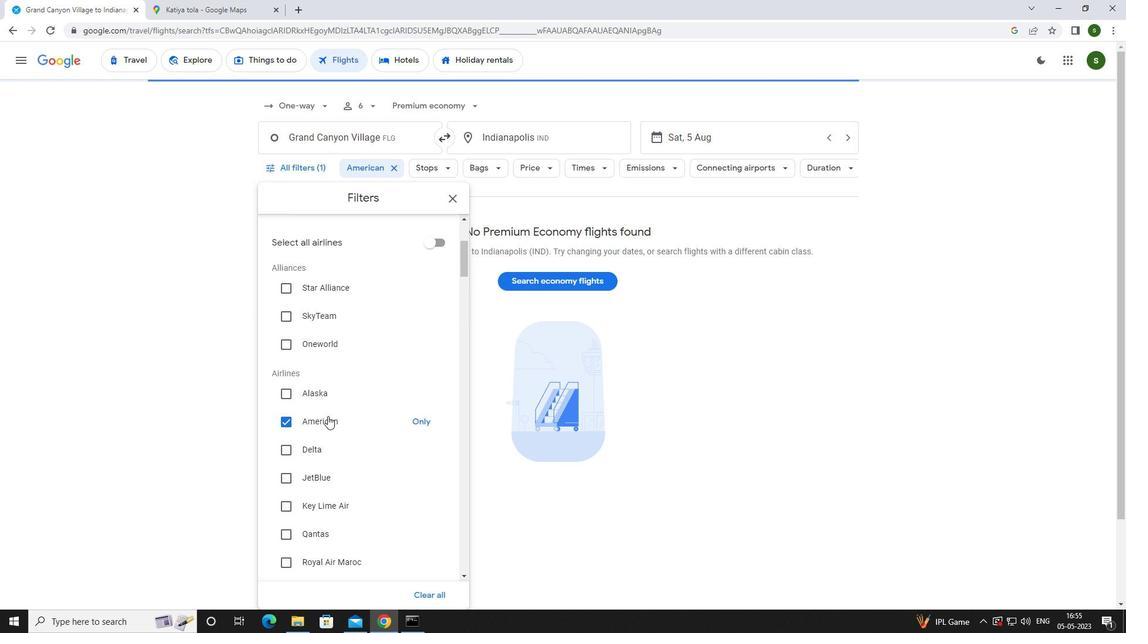 
Action: Mouse scrolled (328, 416) with delta (0, 0)
Screenshot: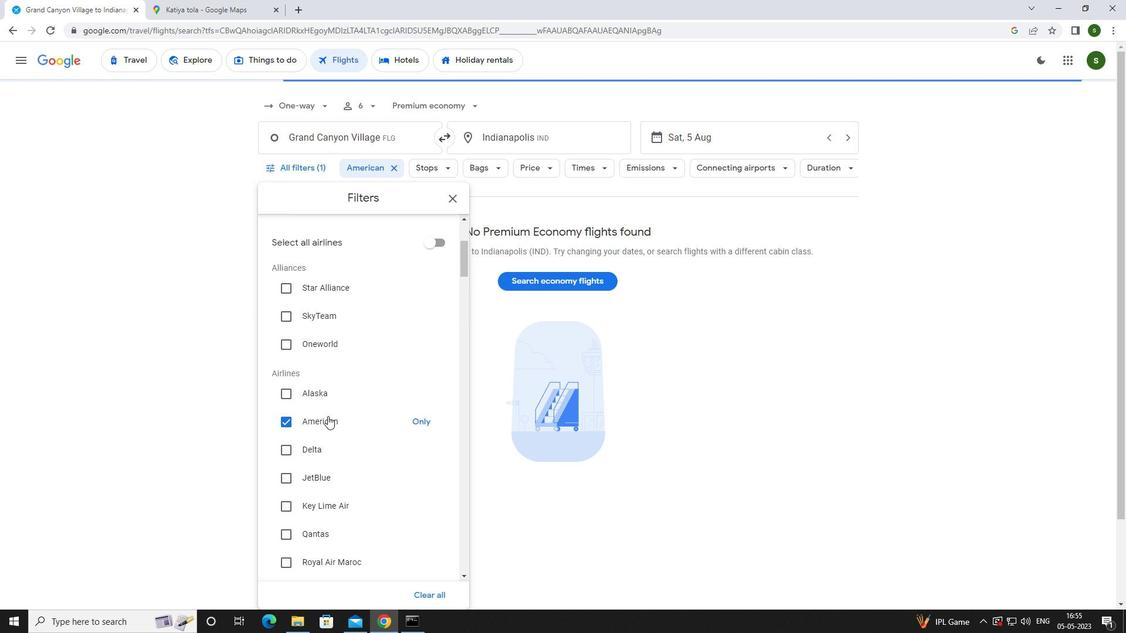 
Action: Mouse scrolled (328, 416) with delta (0, 0)
Screenshot: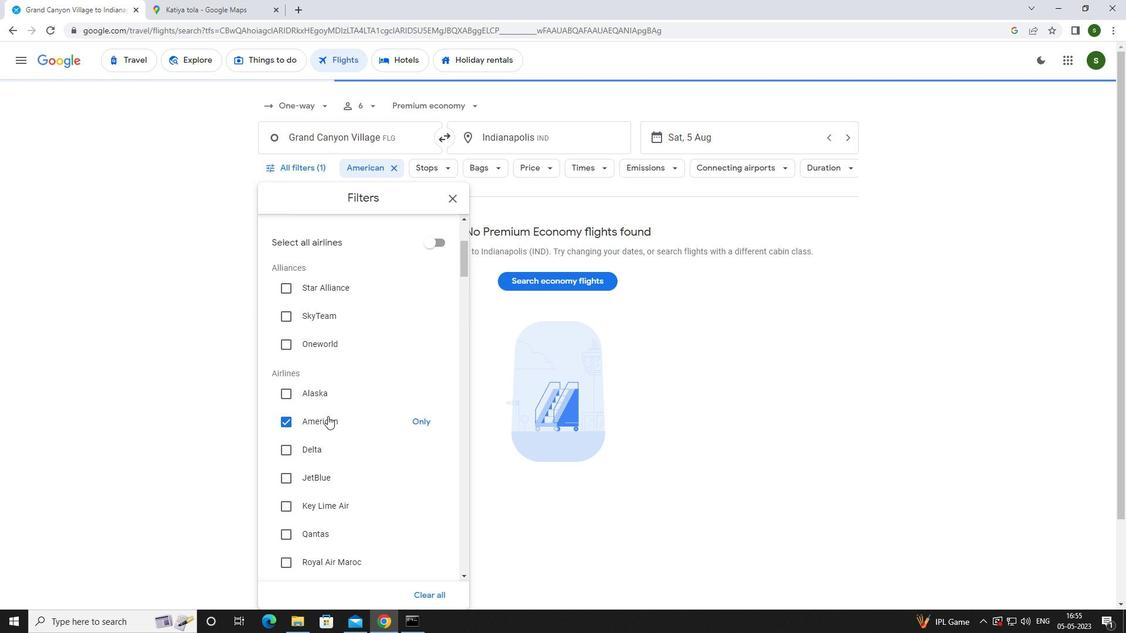 
Action: Mouse scrolled (328, 416) with delta (0, 0)
Screenshot: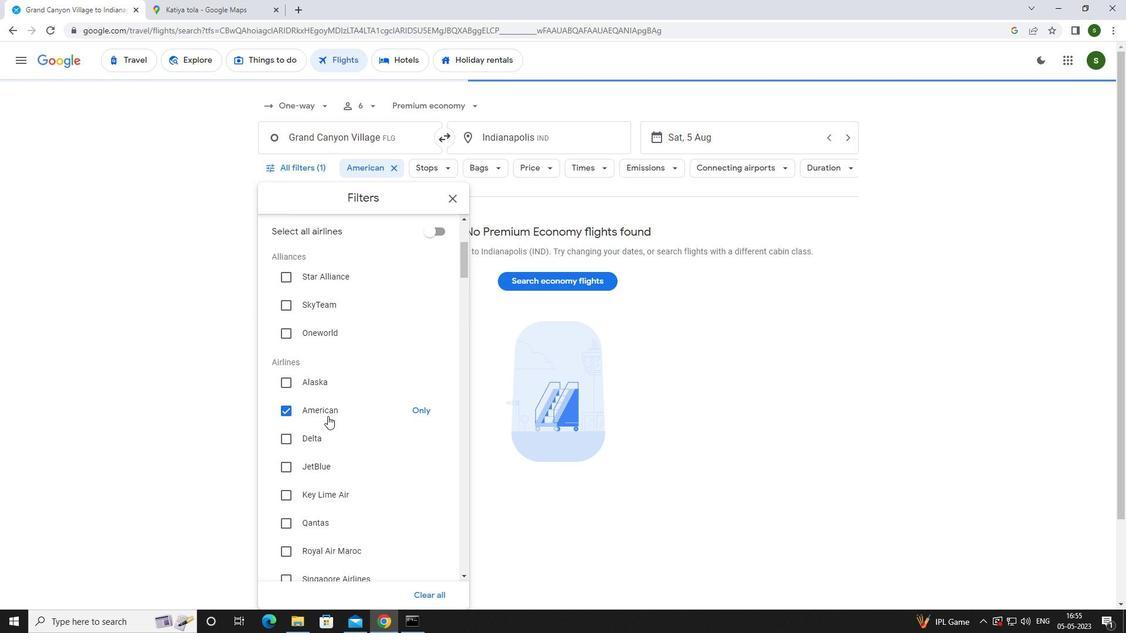 
Action: Mouse moved to (328, 416)
Screenshot: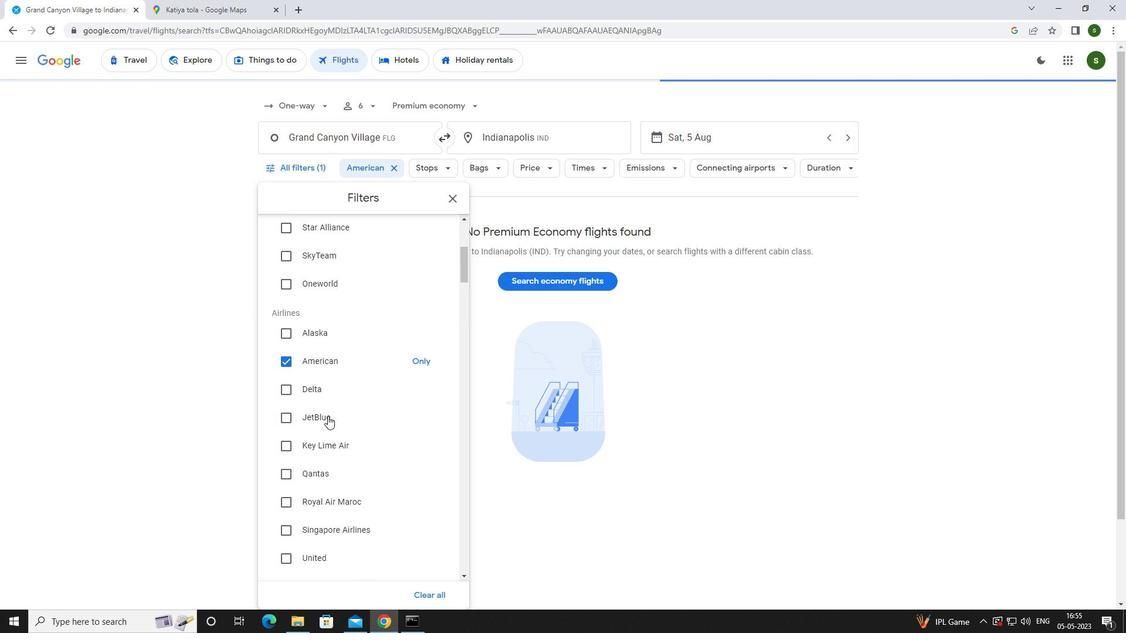 
Action: Mouse scrolled (328, 416) with delta (0, 0)
Screenshot: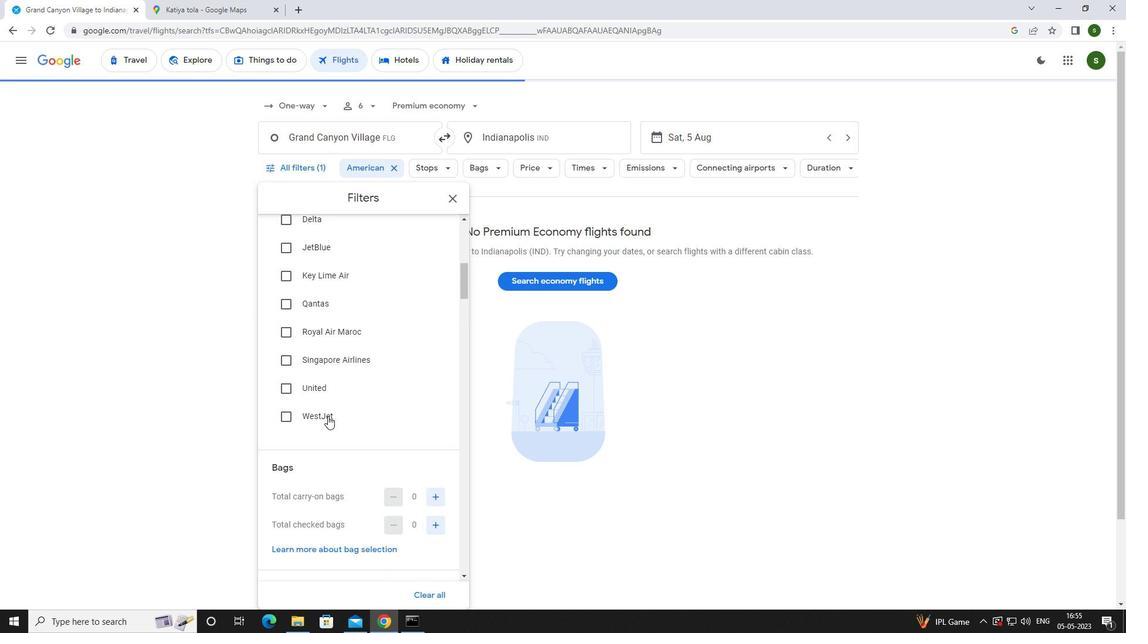 
Action: Mouse moved to (430, 458)
Screenshot: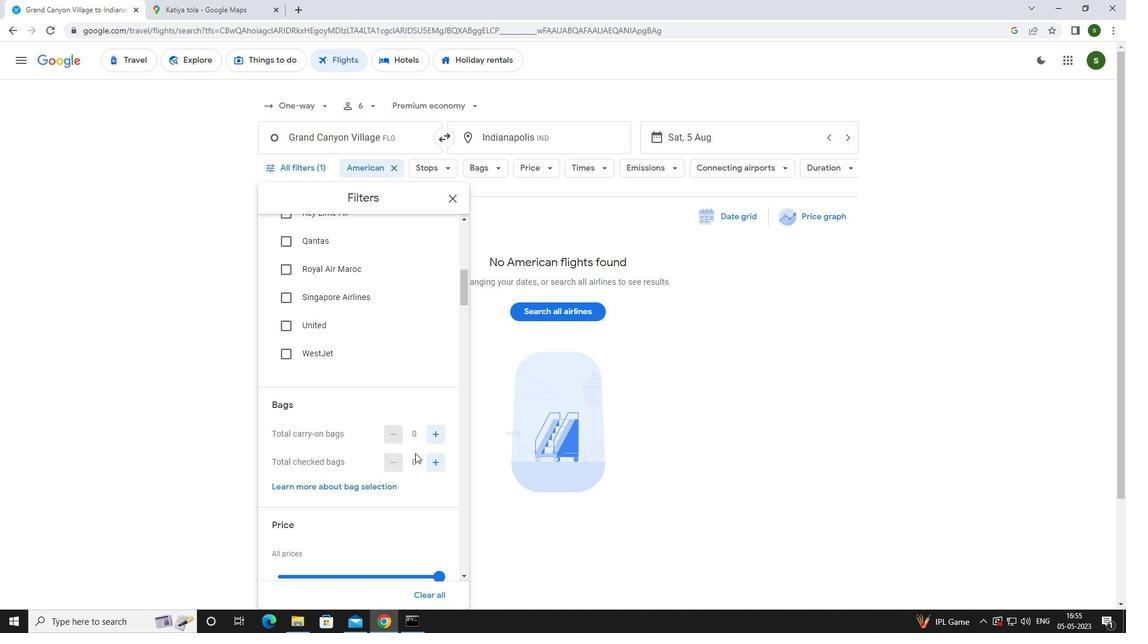 
Action: Mouse pressed left at (430, 458)
Screenshot: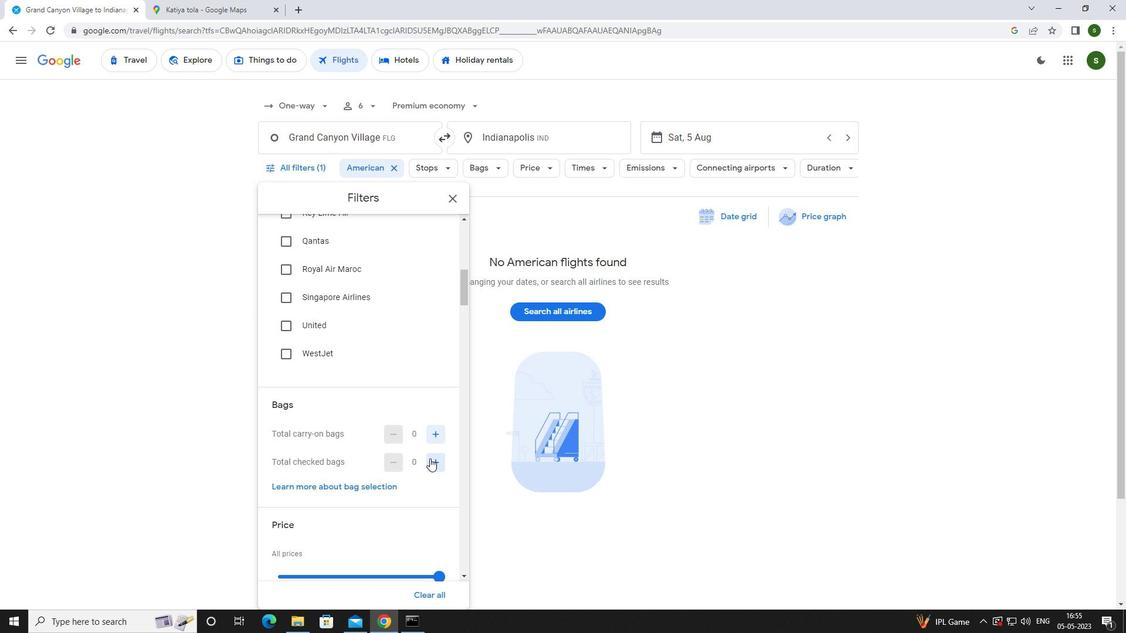 
Action: Mouse scrolled (430, 458) with delta (0, 0)
Screenshot: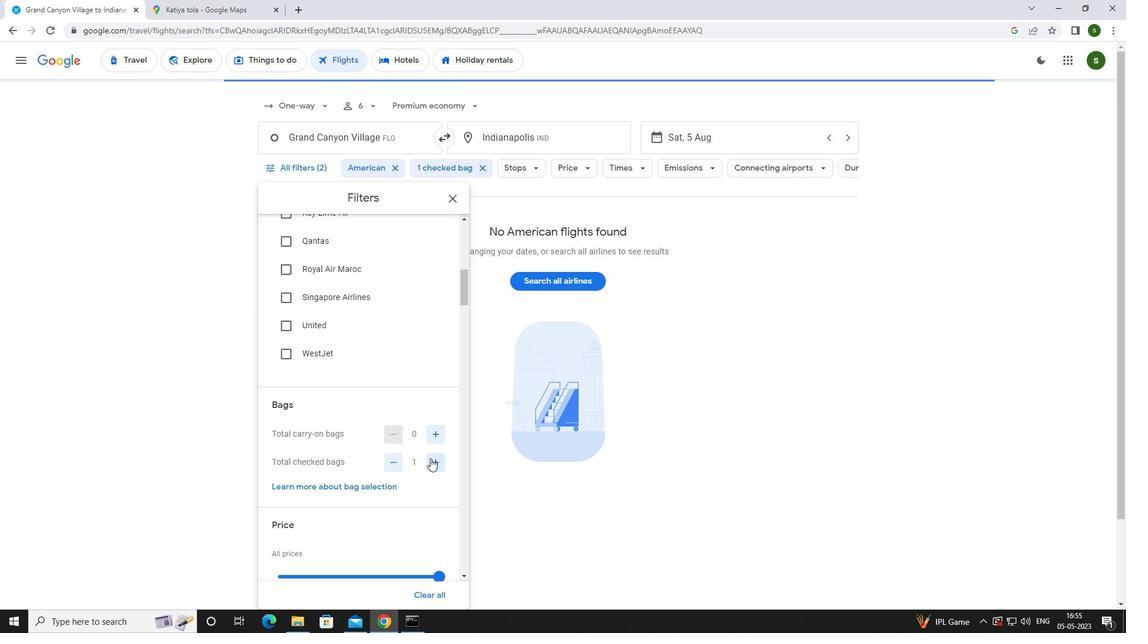
Action: Mouse scrolled (430, 458) with delta (0, 0)
Screenshot: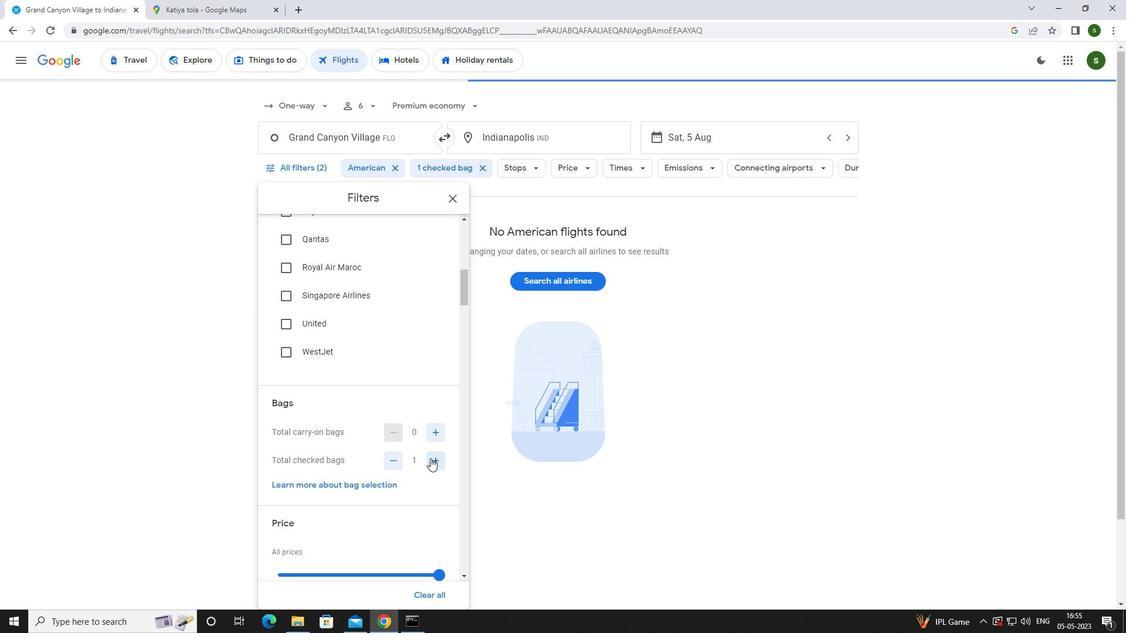 
Action: Mouse moved to (435, 457)
Screenshot: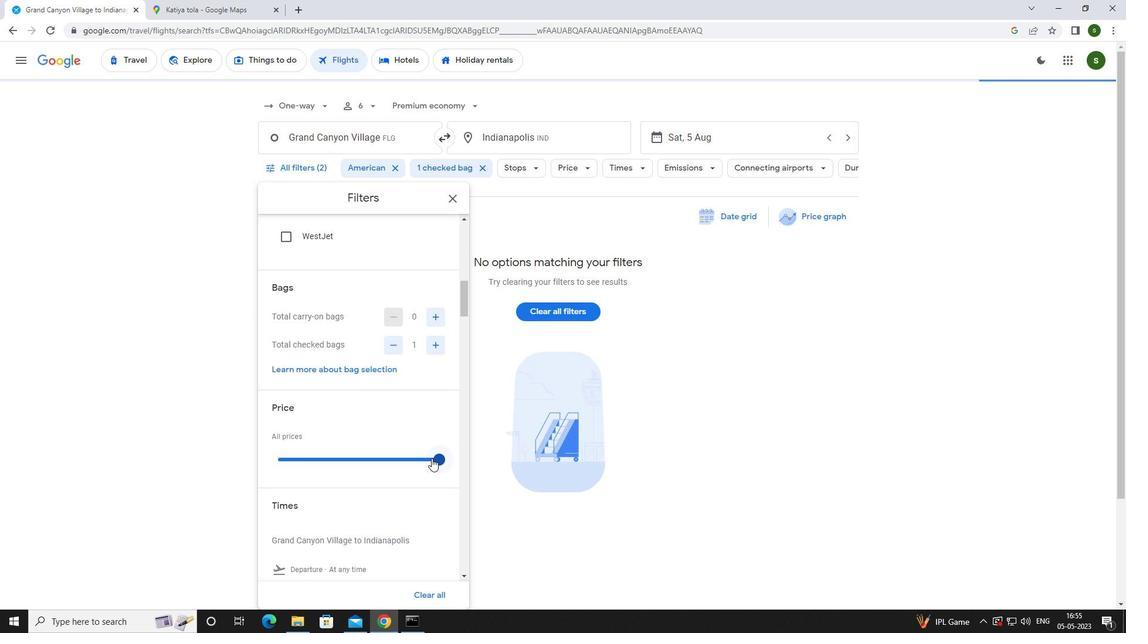 
Action: Mouse pressed left at (435, 457)
Screenshot: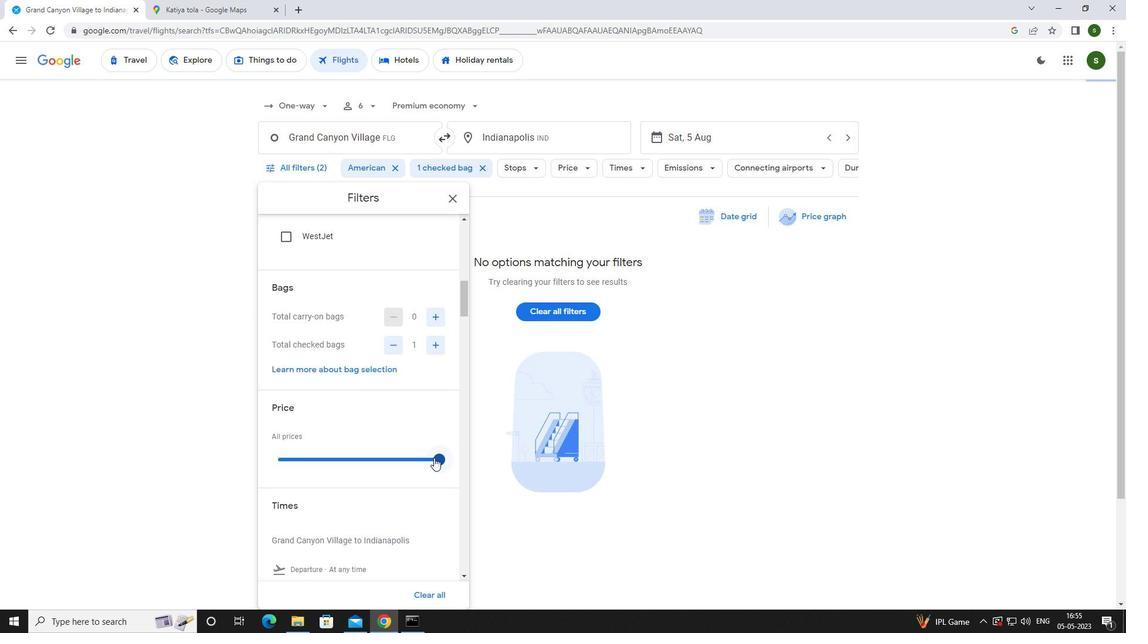 
Action: Mouse scrolled (435, 457) with delta (0, 0)
Screenshot: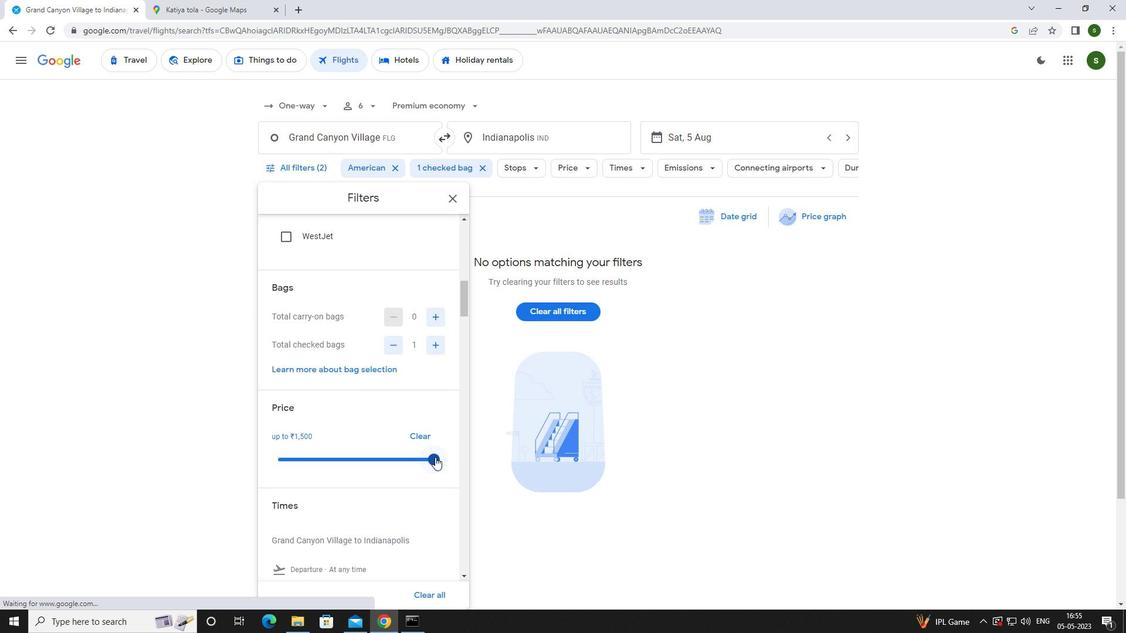 
Action: Mouse scrolled (435, 457) with delta (0, 0)
Screenshot: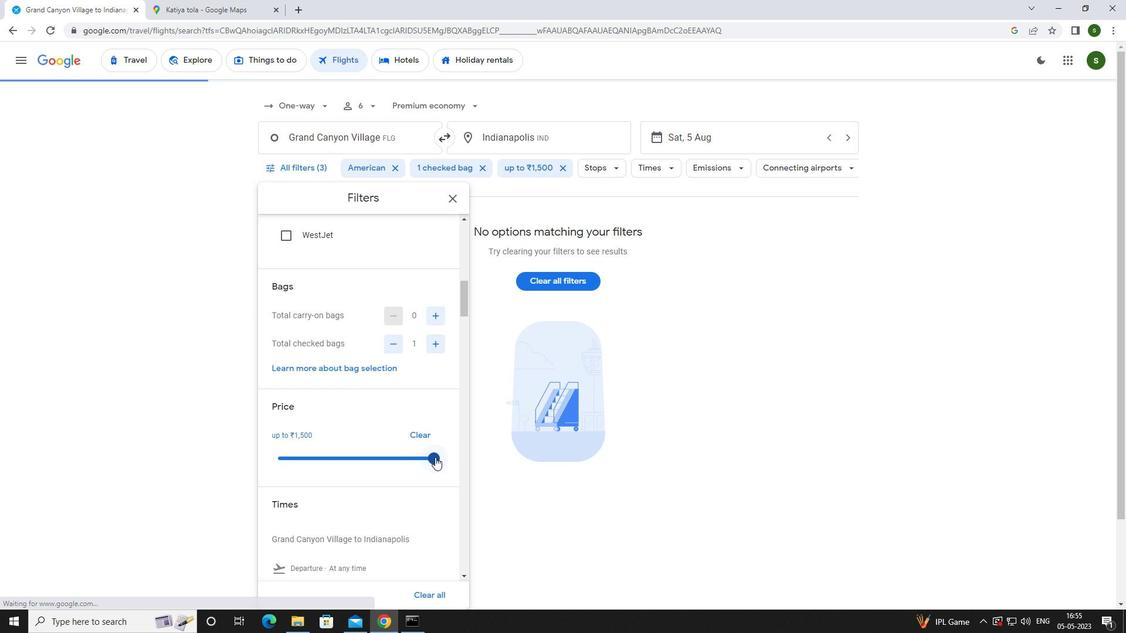 
Action: Mouse moved to (277, 480)
Screenshot: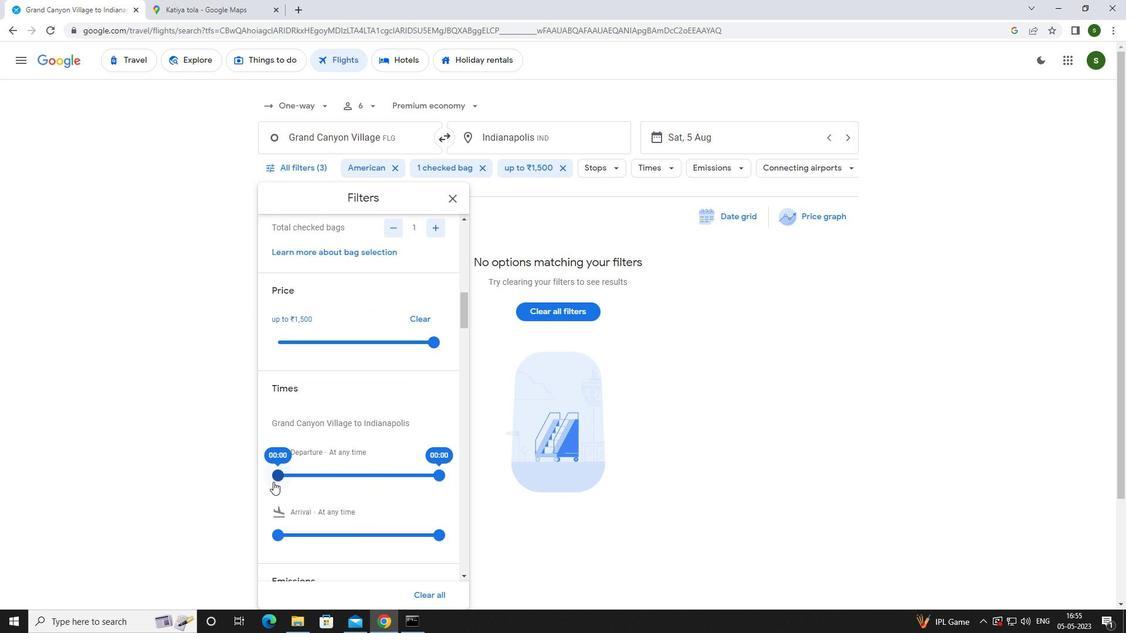 
Action: Mouse pressed left at (277, 480)
Screenshot: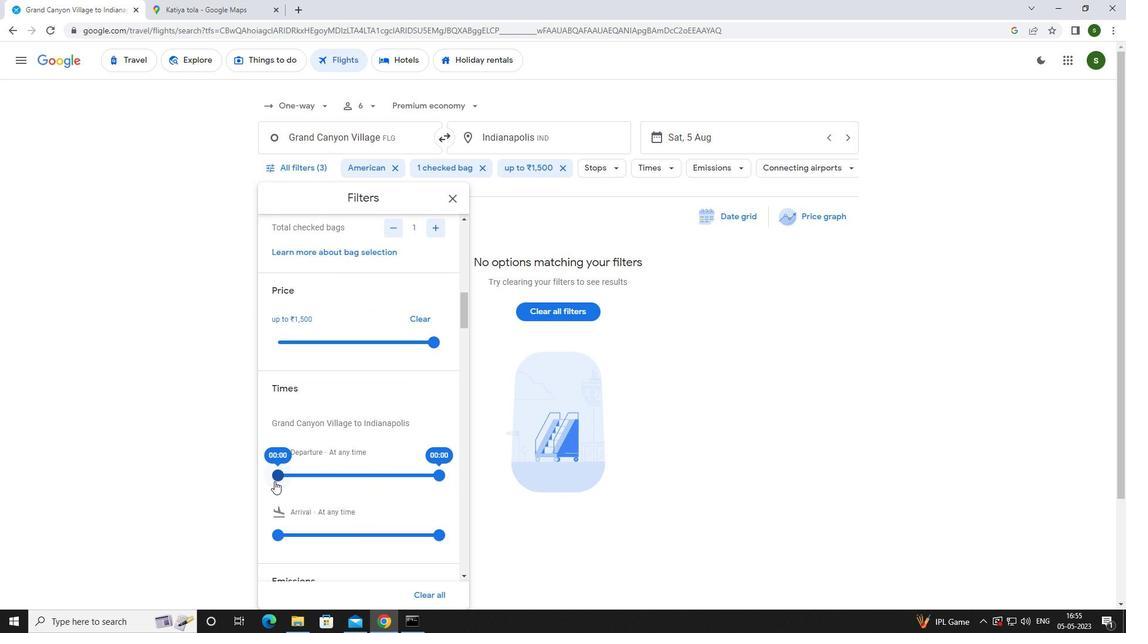 
Action: Mouse moved to (525, 530)
Screenshot: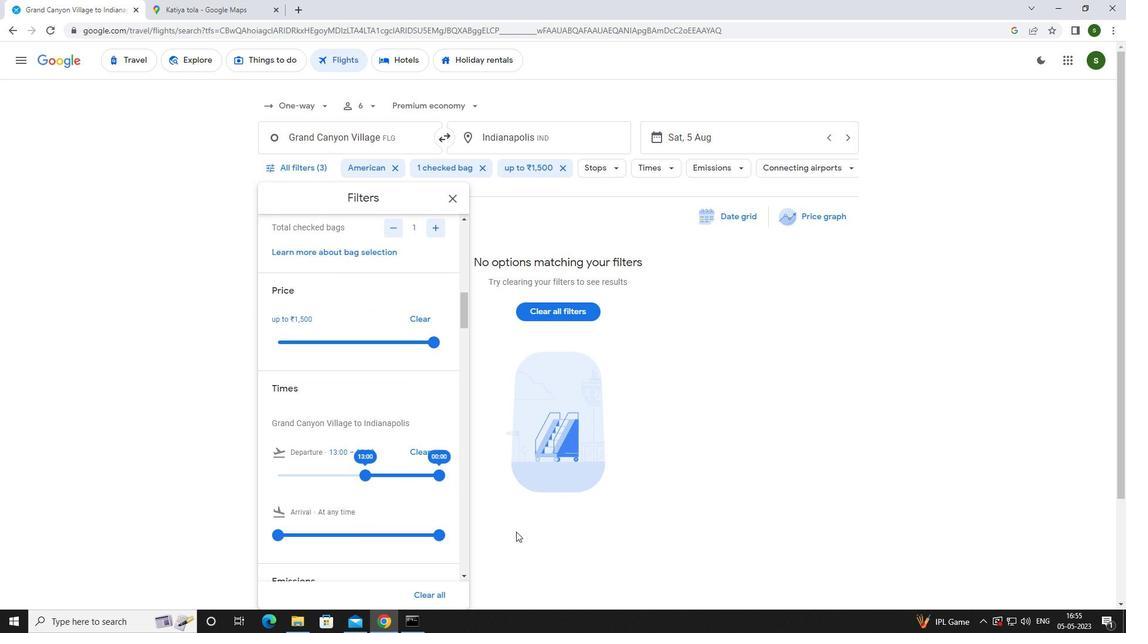 
Action: Mouse pressed left at (525, 530)
Screenshot: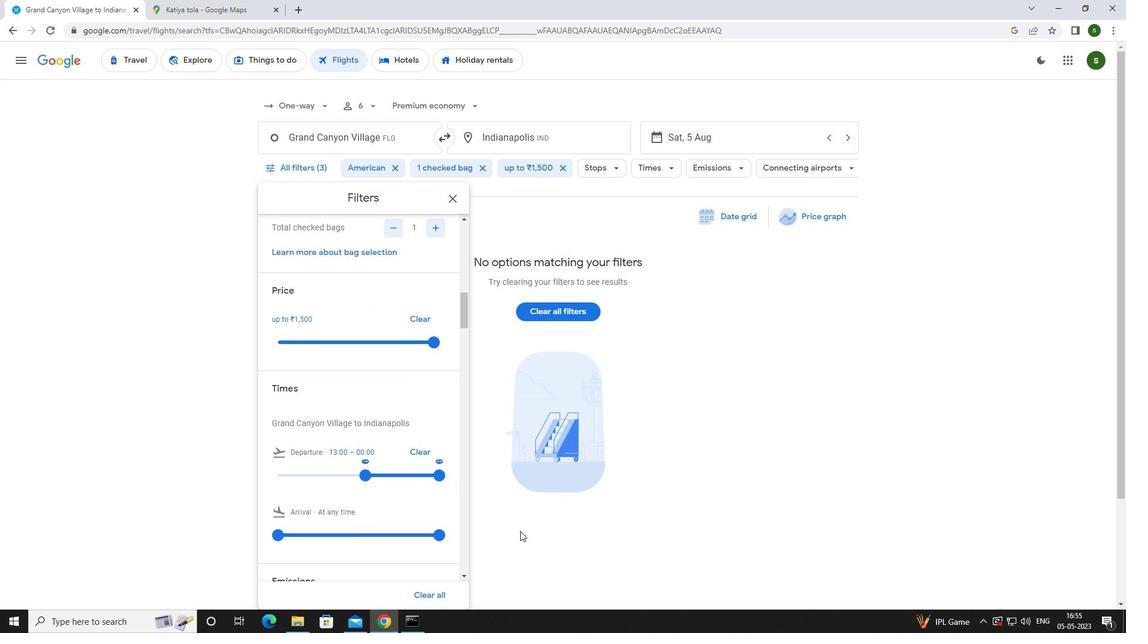 
